 Task: Open Card Social Media Marketing Campaign Review in Board Project Planning to Workspace Digital Marketing Agencies and add a team member Softage.1@softage.net, a label Yellow, a checklist Slow Food Movement, an attachment from your onedrive, a color Yellow and finally, add a card description 'Develop and launch new customer feedback program for service improvements' and a comment 'Let us approach this task with a focus on continuous improvement, seeking to learn and grow from each step of the process.'. Add a start date 'Jan 01, 1900' with a due date 'Jan 08, 1900'
Action: Mouse moved to (220, 143)
Screenshot: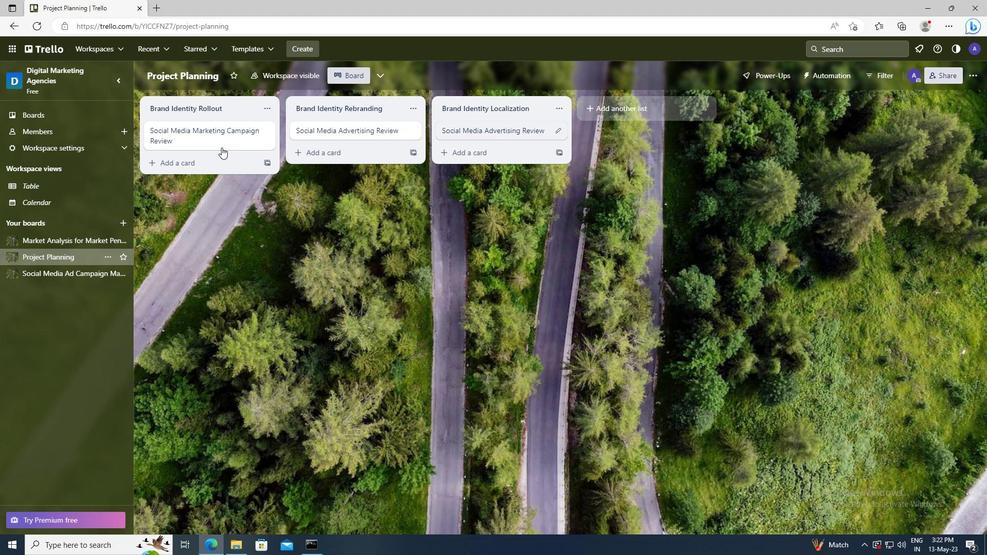 
Action: Mouse pressed left at (220, 143)
Screenshot: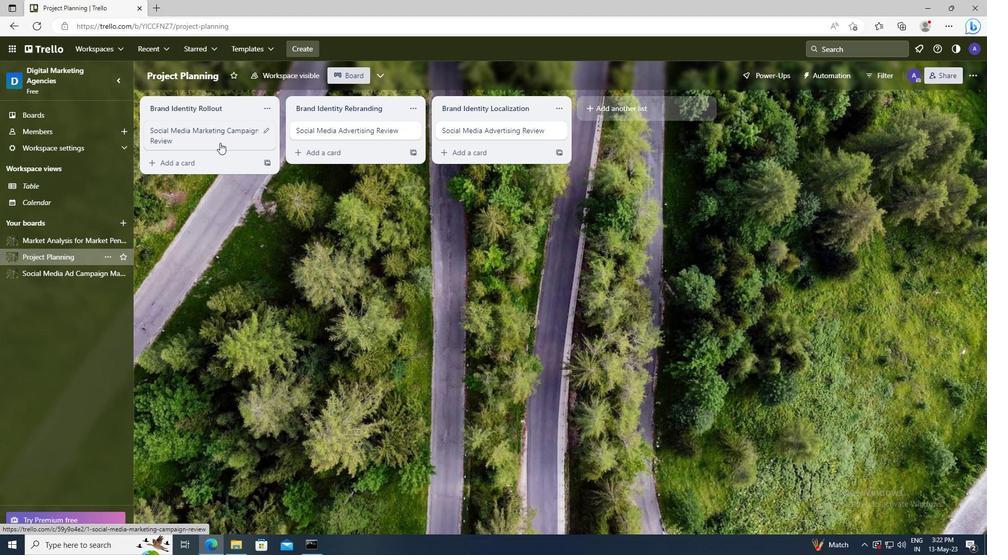 
Action: Mouse moved to (629, 131)
Screenshot: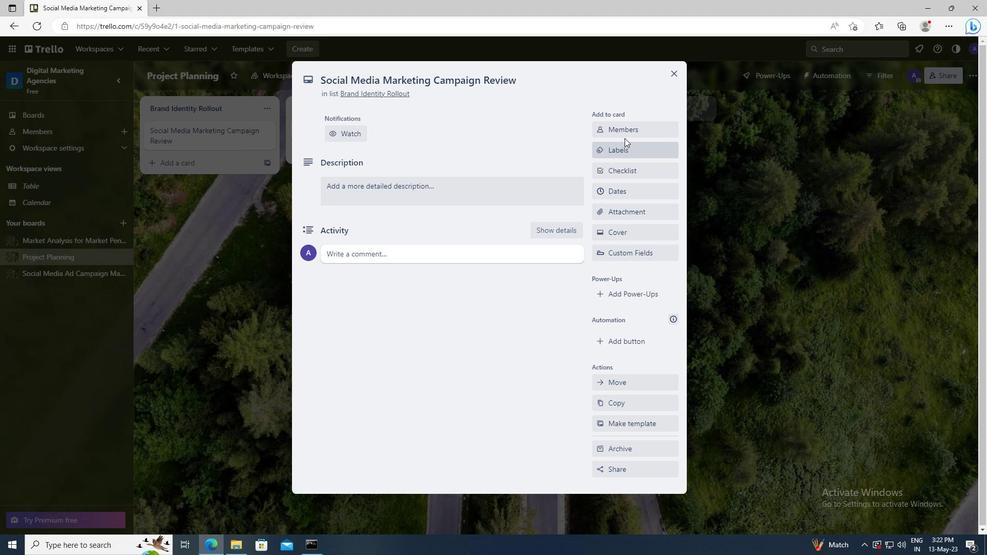
Action: Mouse pressed left at (629, 131)
Screenshot: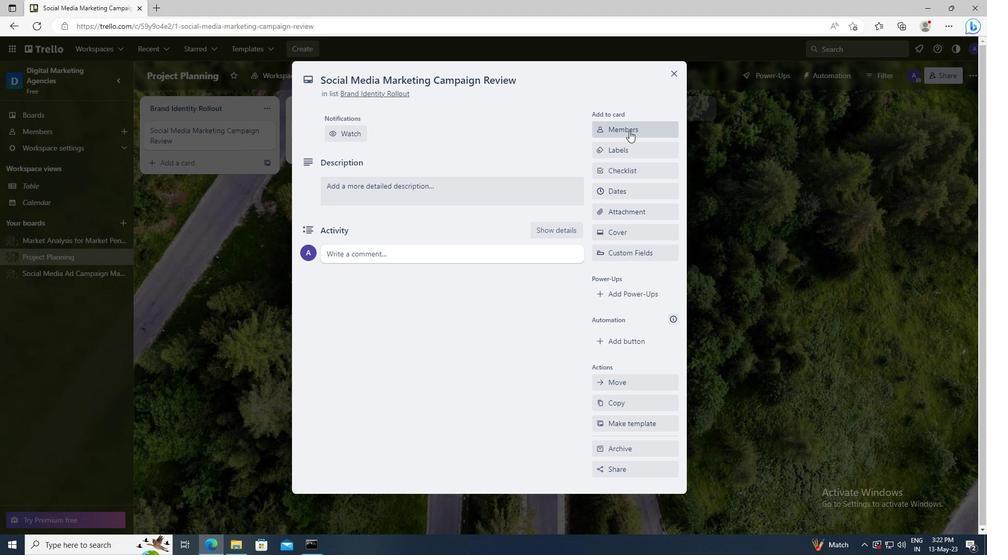 
Action: Mouse moved to (640, 177)
Screenshot: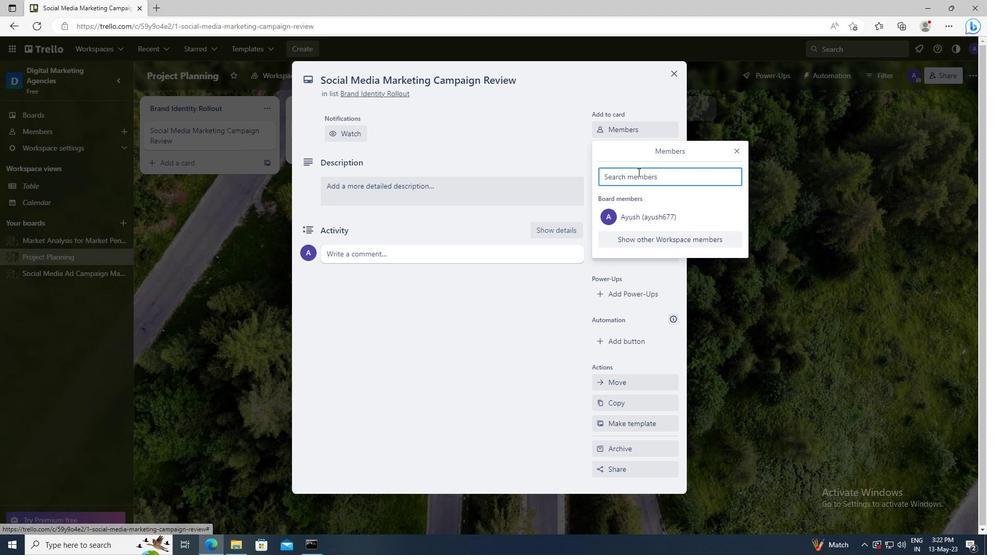 
Action: Mouse pressed left at (640, 177)
Screenshot: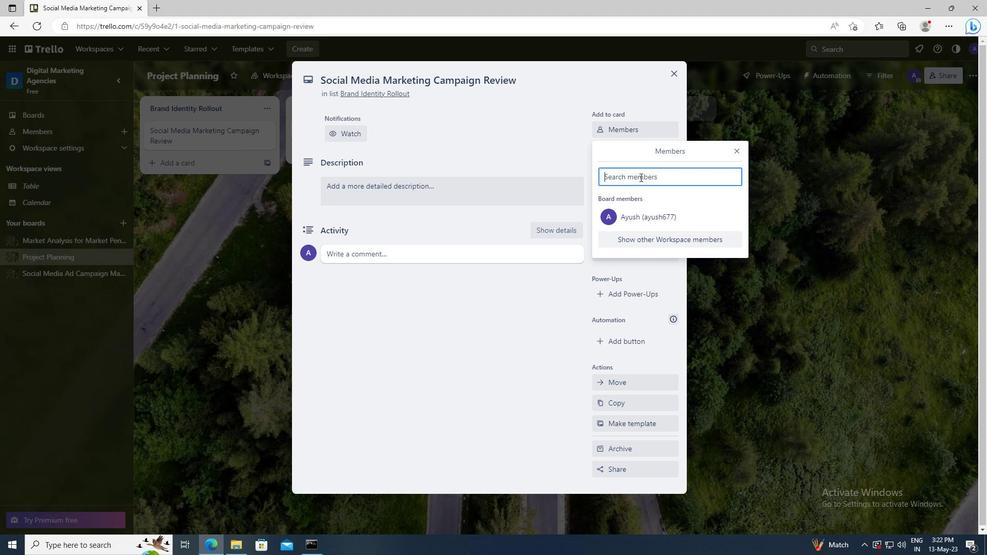 
Action: Key pressed <Key.shift>SOFTAGE.1
Screenshot: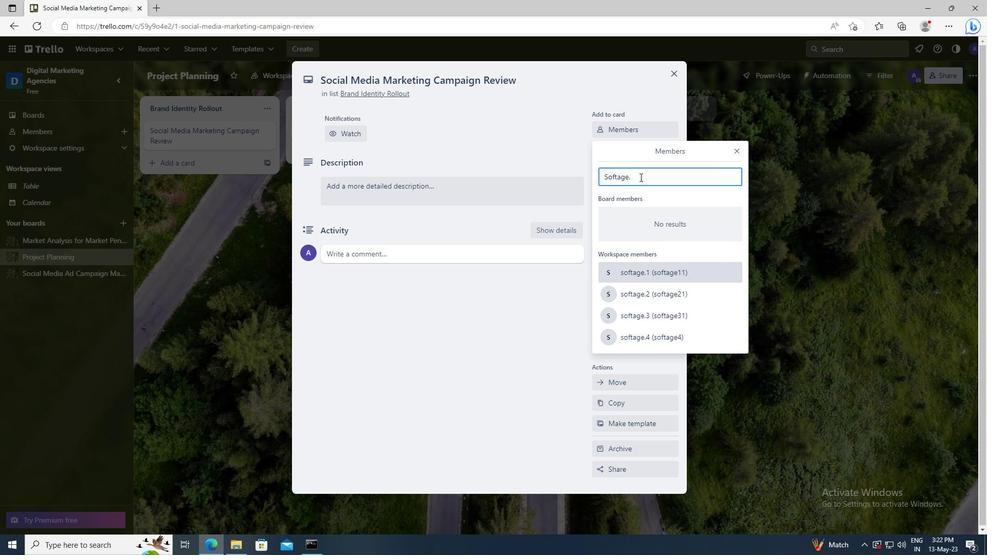 
Action: Mouse moved to (643, 272)
Screenshot: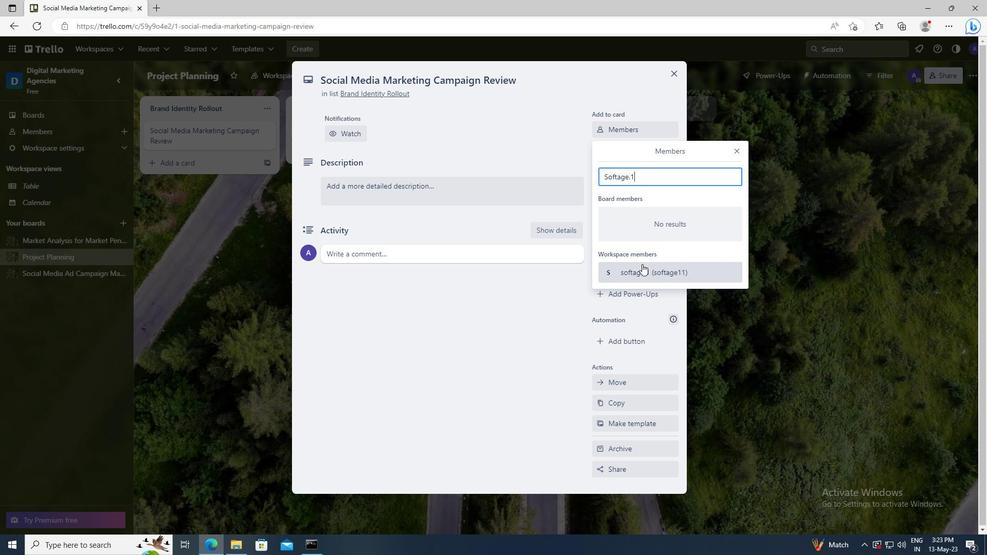 
Action: Mouse pressed left at (643, 272)
Screenshot: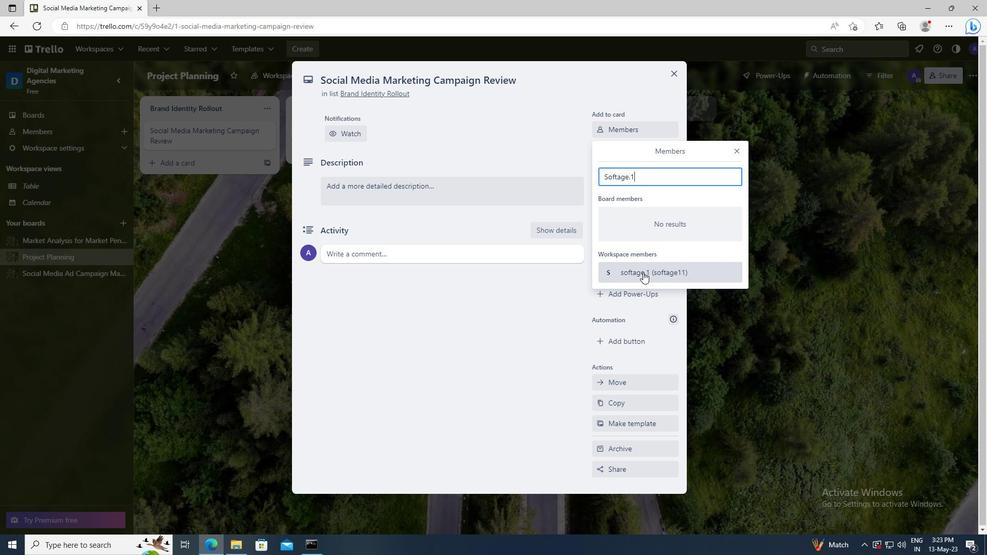 
Action: Mouse moved to (737, 152)
Screenshot: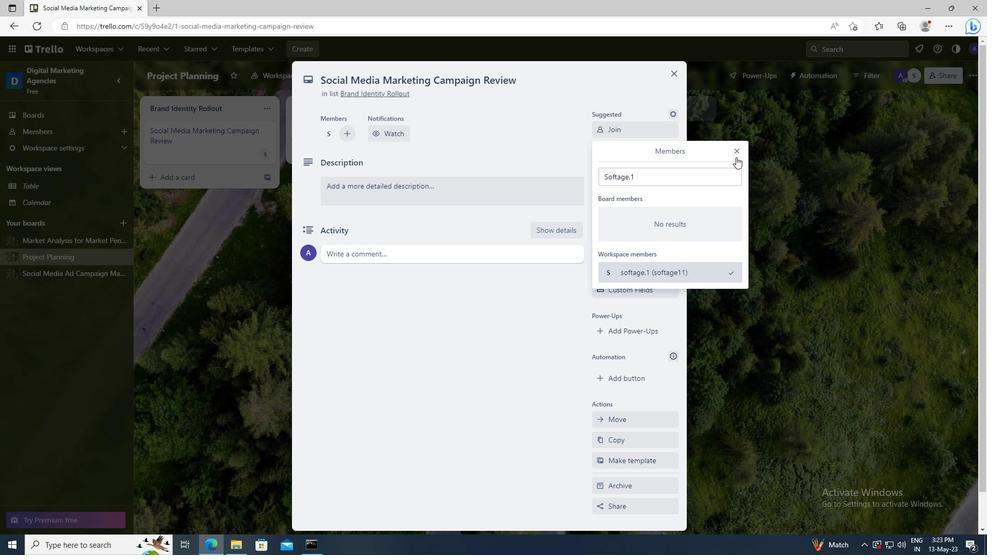 
Action: Mouse pressed left at (737, 152)
Screenshot: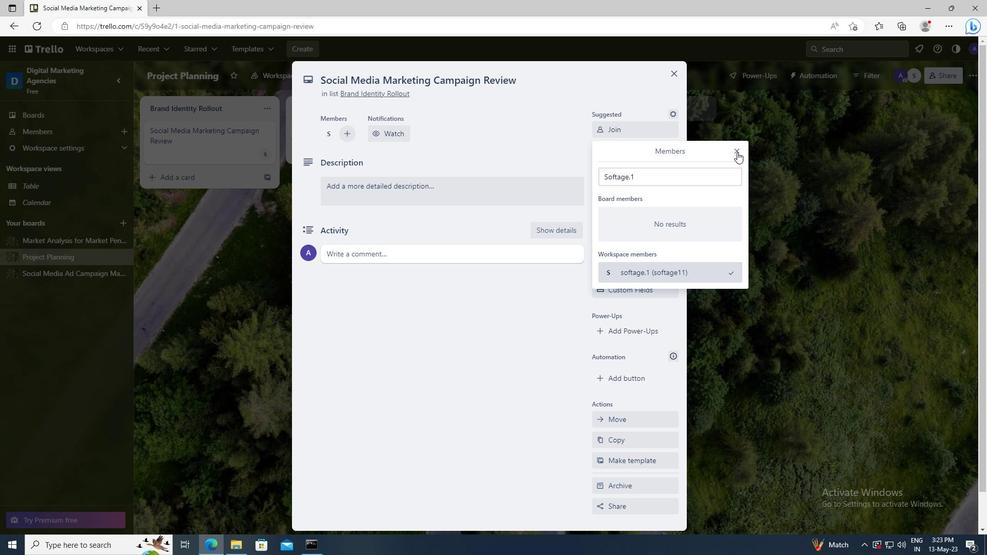 
Action: Mouse moved to (637, 187)
Screenshot: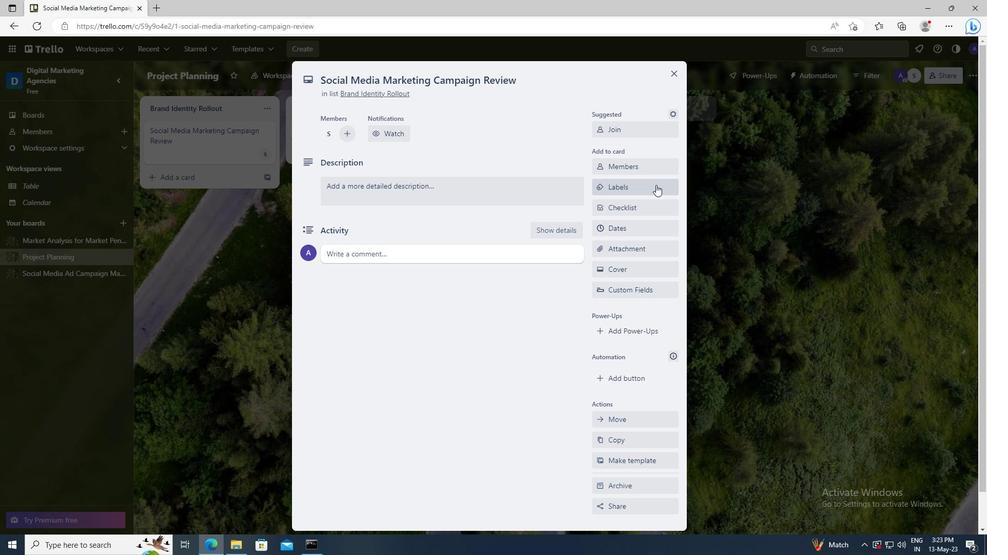 
Action: Mouse pressed left at (637, 187)
Screenshot: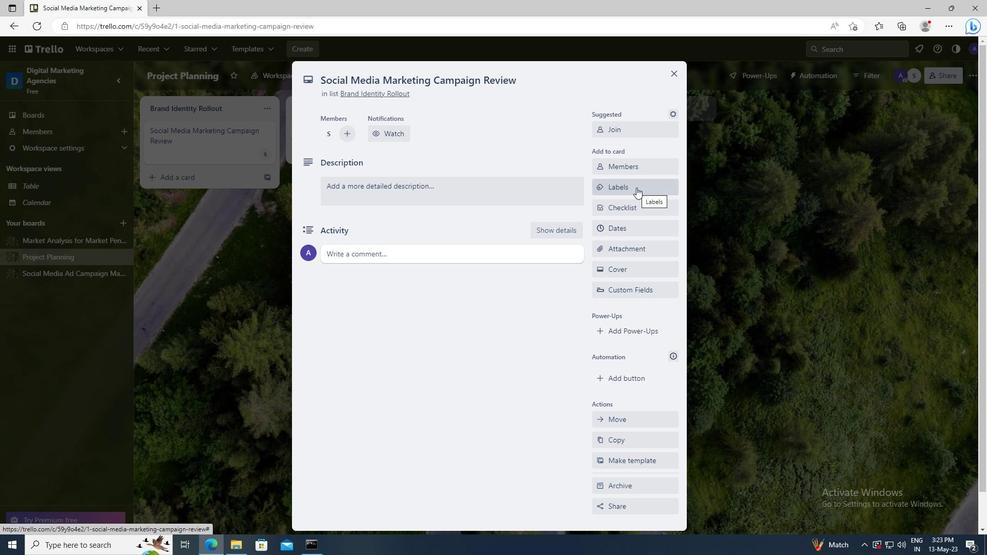 
Action: Mouse moved to (681, 388)
Screenshot: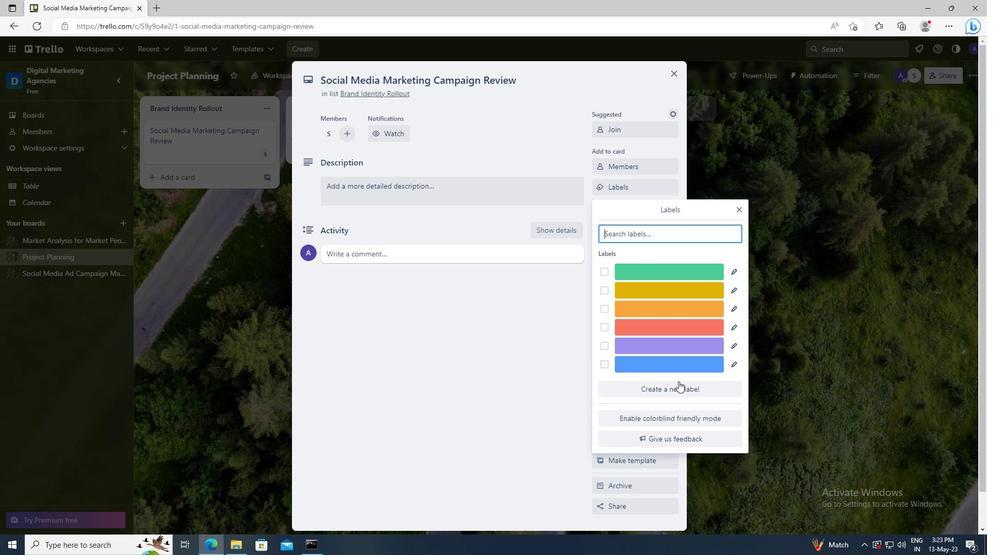 
Action: Mouse pressed left at (681, 388)
Screenshot: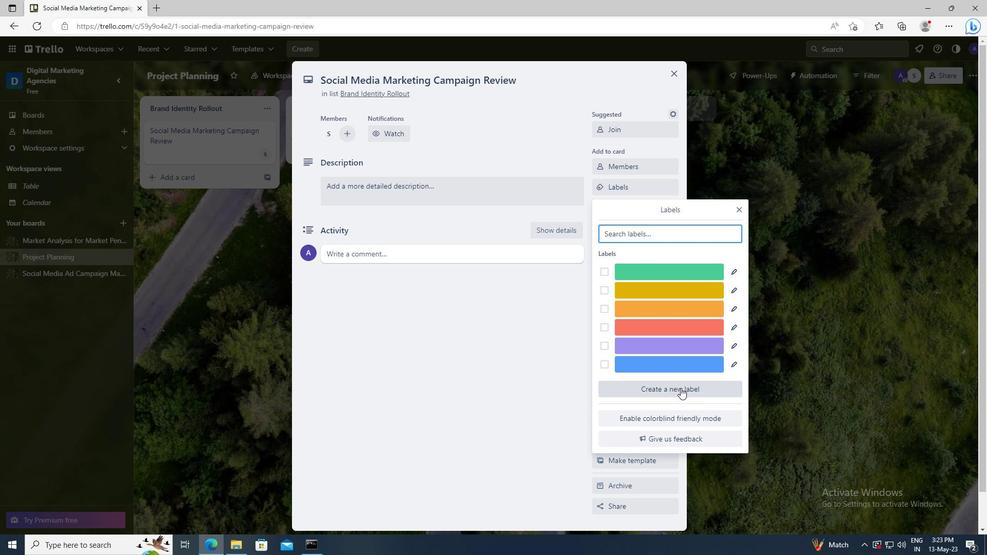 
Action: Mouse moved to (642, 359)
Screenshot: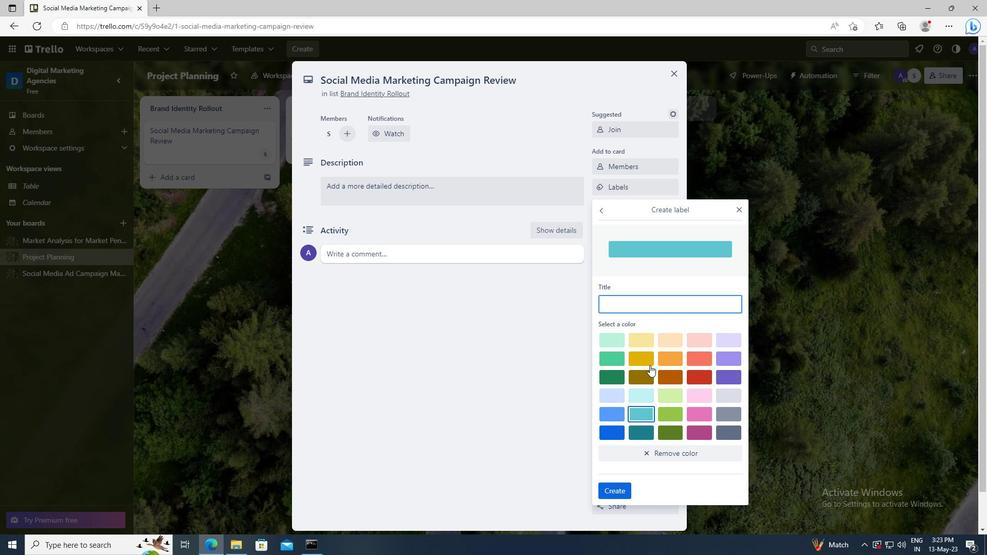 
Action: Mouse pressed left at (642, 359)
Screenshot: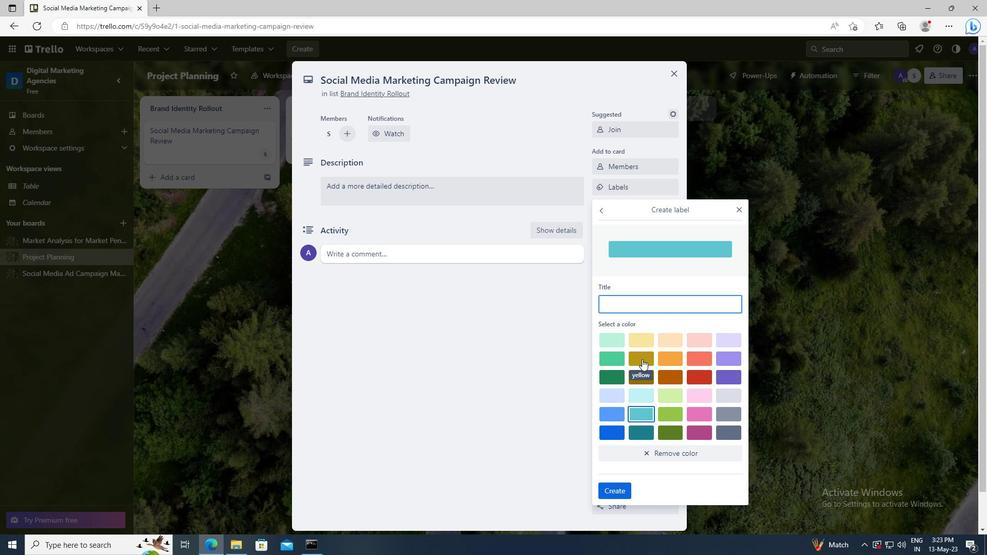 
Action: Mouse moved to (620, 490)
Screenshot: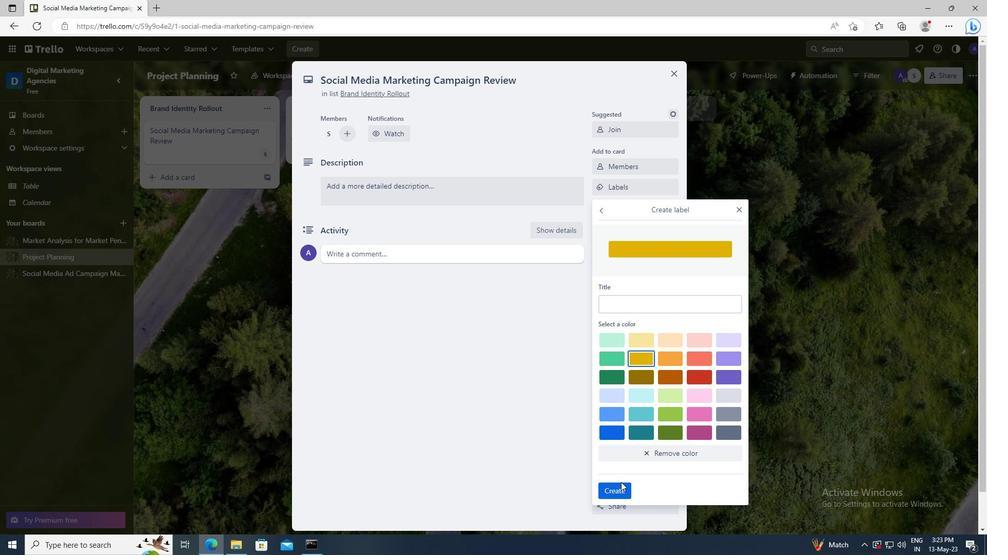 
Action: Mouse pressed left at (620, 490)
Screenshot: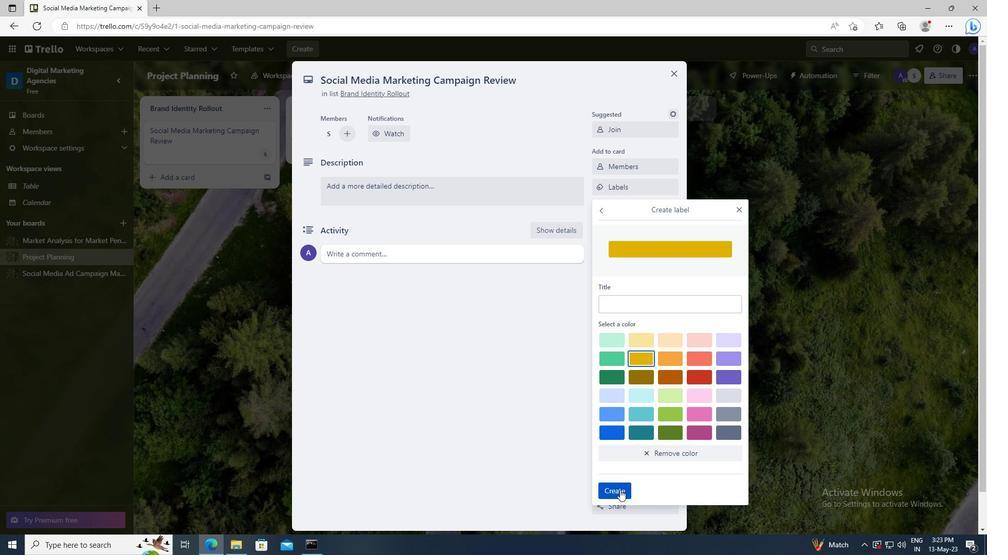 
Action: Mouse moved to (739, 208)
Screenshot: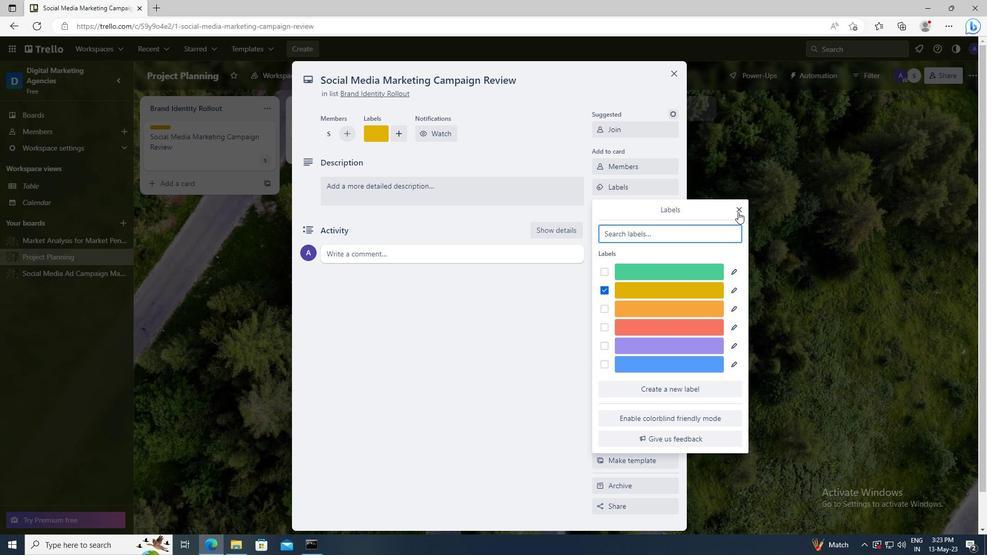 
Action: Mouse pressed left at (739, 208)
Screenshot: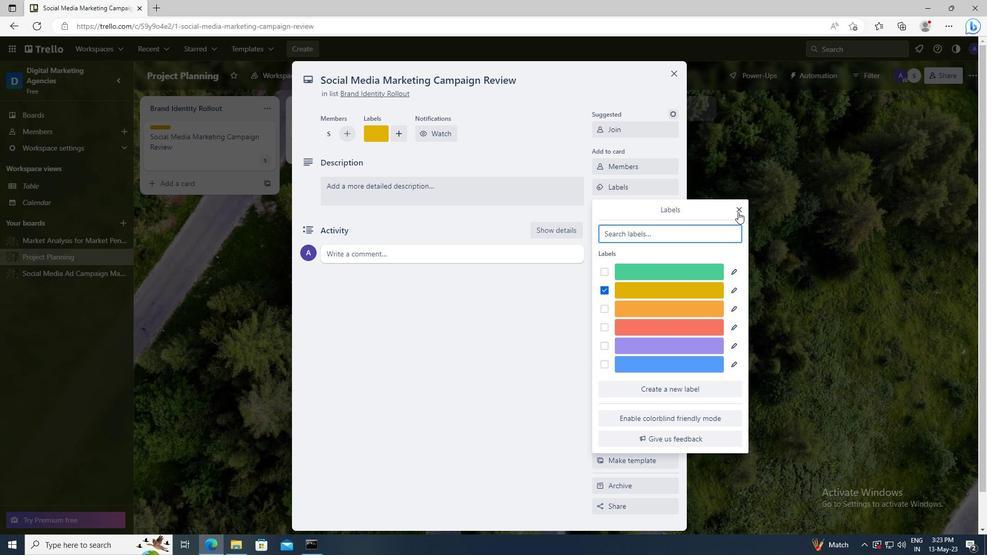 
Action: Mouse moved to (642, 208)
Screenshot: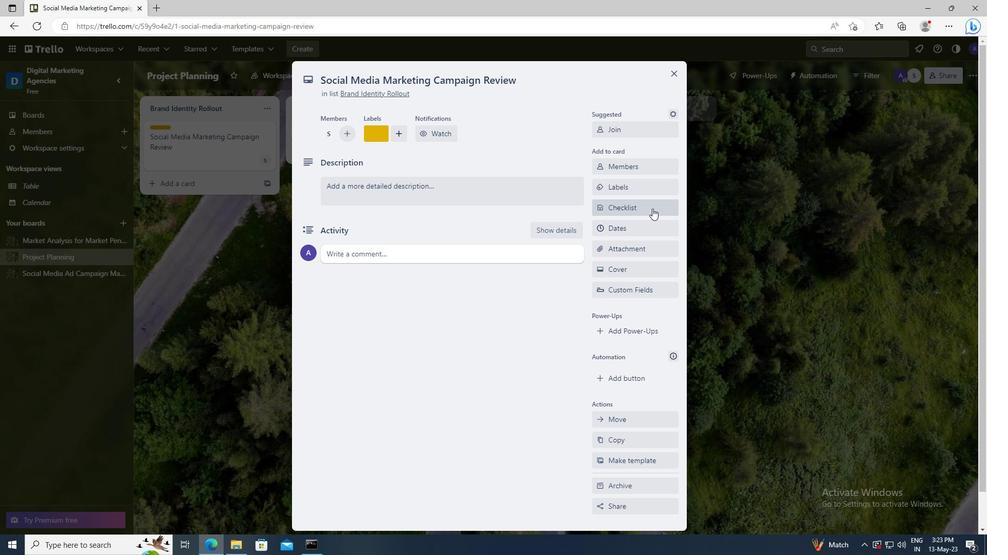 
Action: Mouse pressed left at (642, 208)
Screenshot: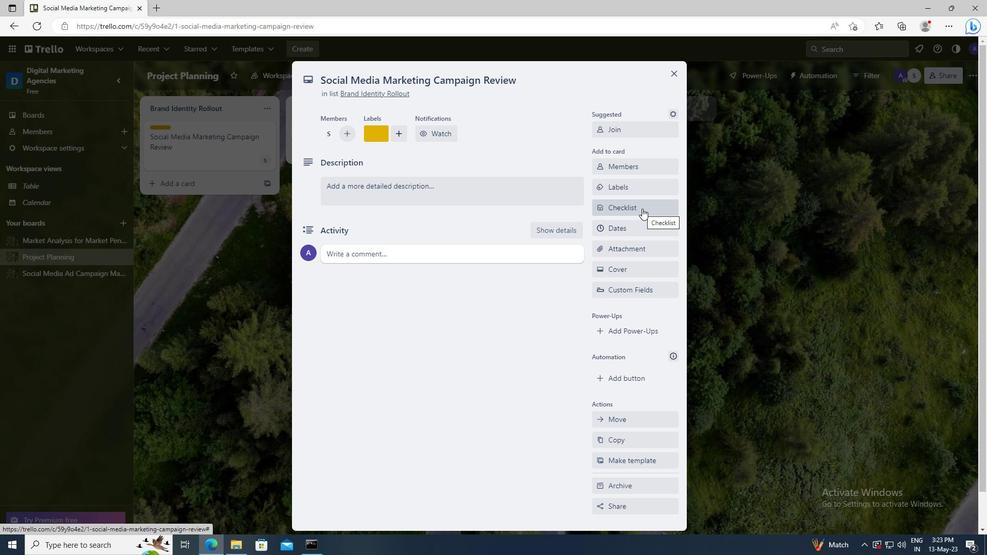 
Action: Key pressed <Key.shift>SLOW<Key.space><Key.shift>FOOD<Key.space><Key.shift>MOVEMENT
Screenshot: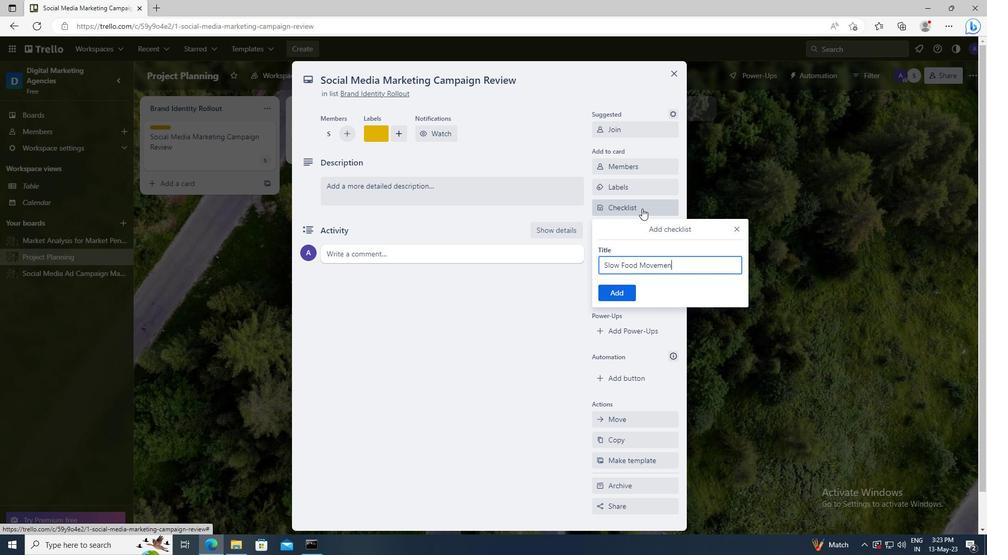 
Action: Mouse moved to (626, 289)
Screenshot: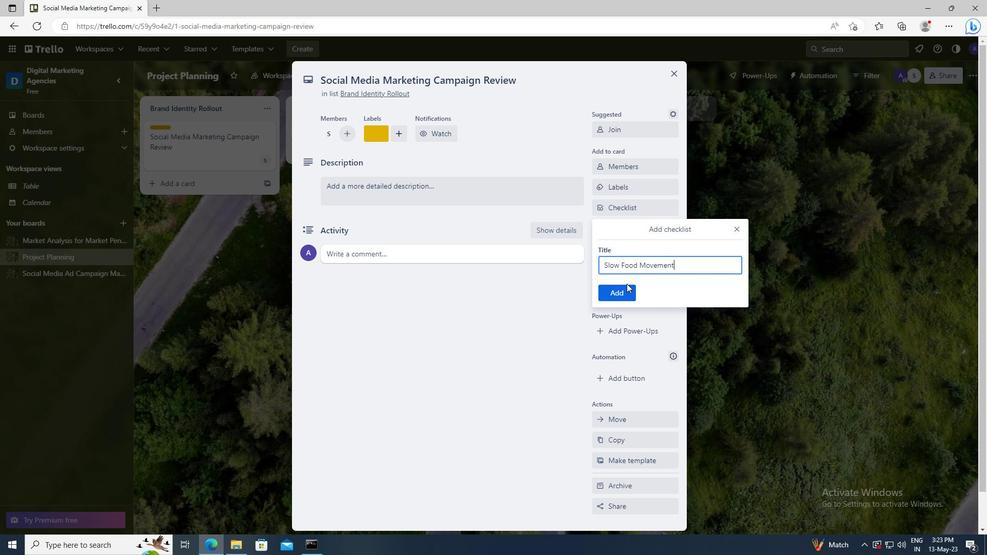 
Action: Mouse pressed left at (626, 289)
Screenshot: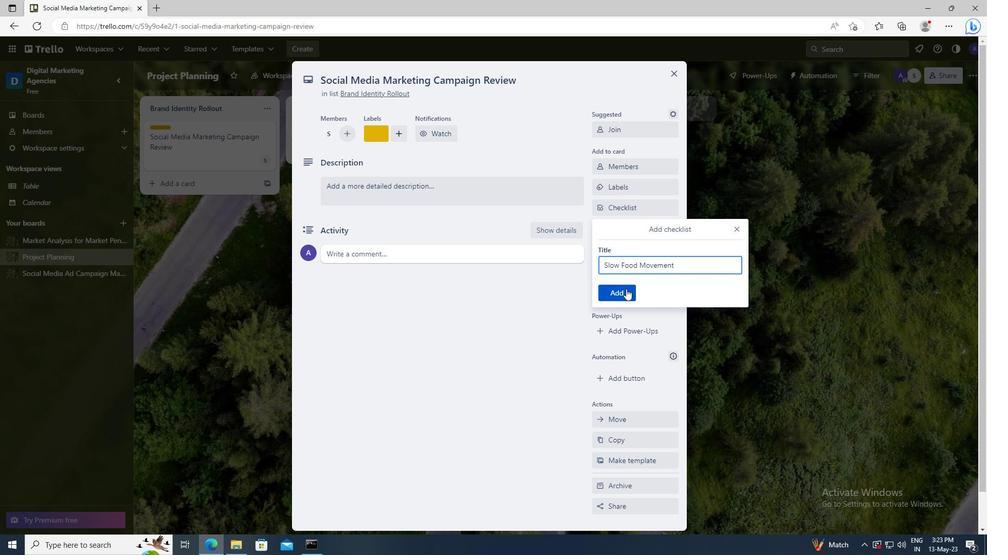 
Action: Mouse moved to (623, 245)
Screenshot: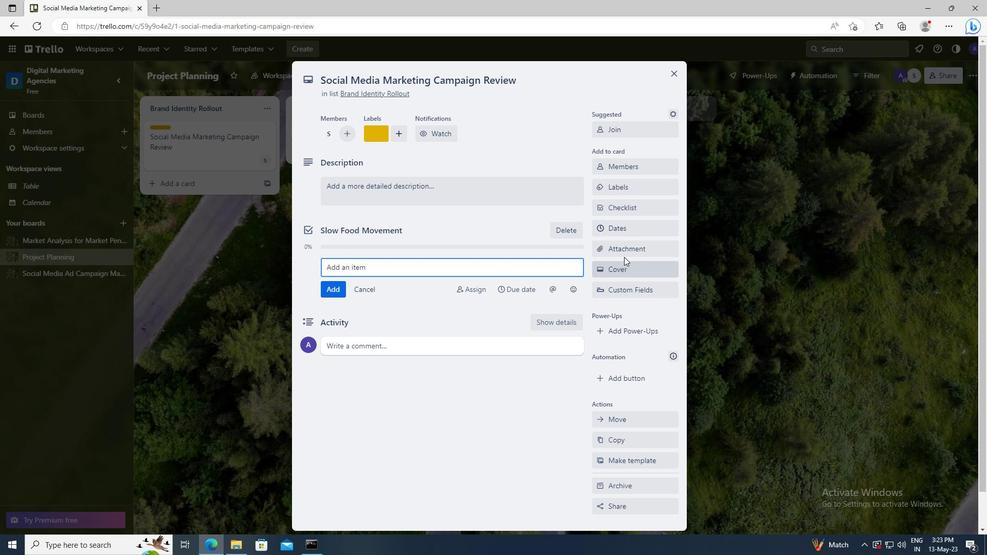 
Action: Mouse pressed left at (623, 245)
Screenshot: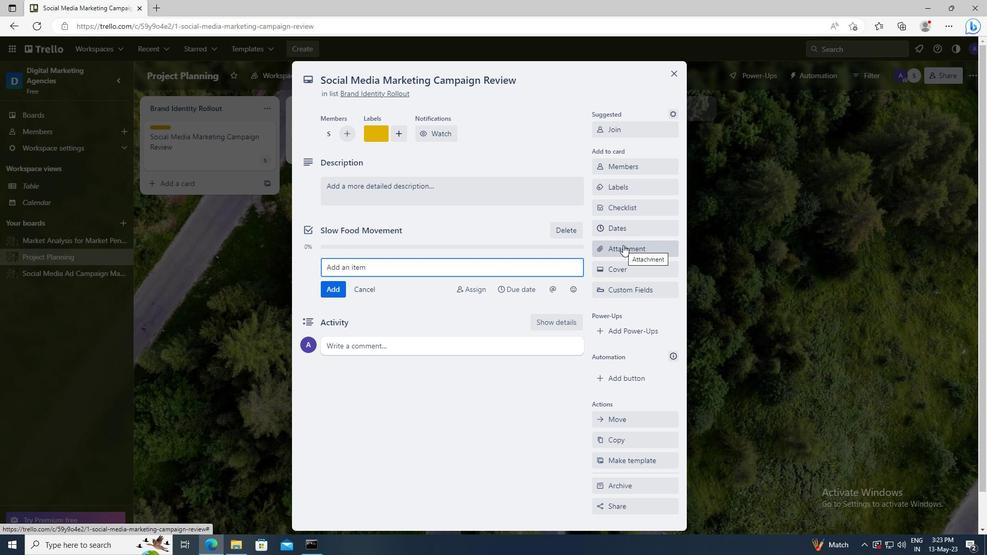 
Action: Mouse moved to (620, 373)
Screenshot: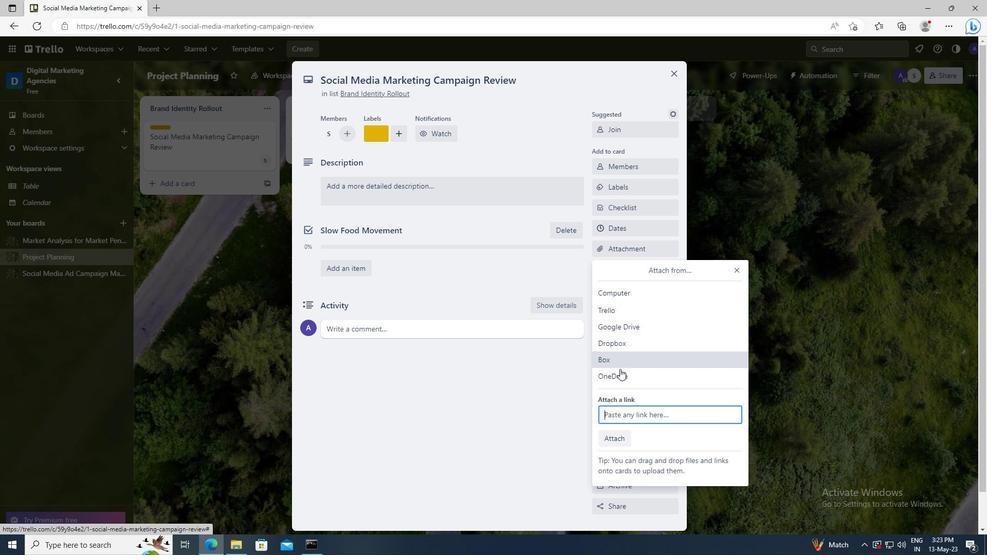 
Action: Mouse pressed left at (620, 373)
Screenshot: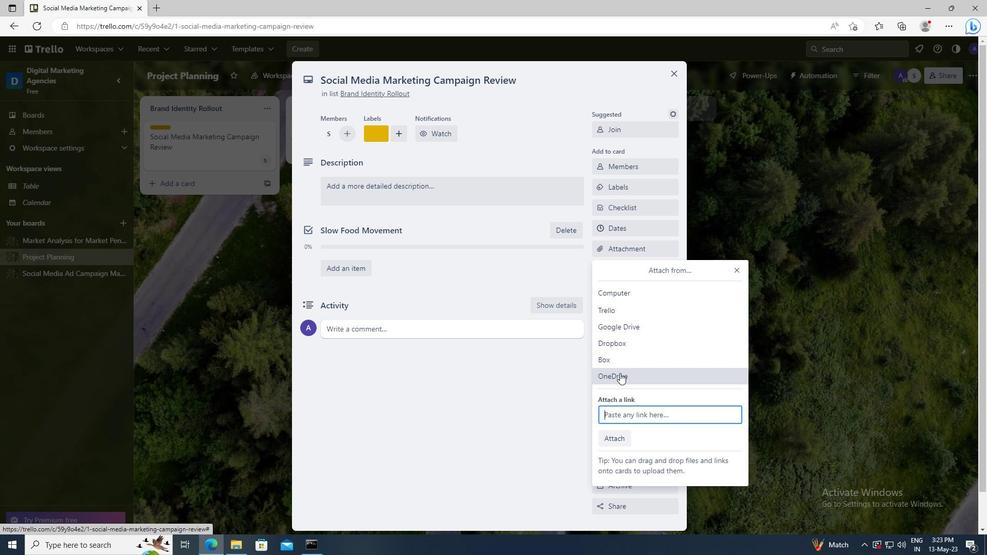 
Action: Mouse moved to (378, 205)
Screenshot: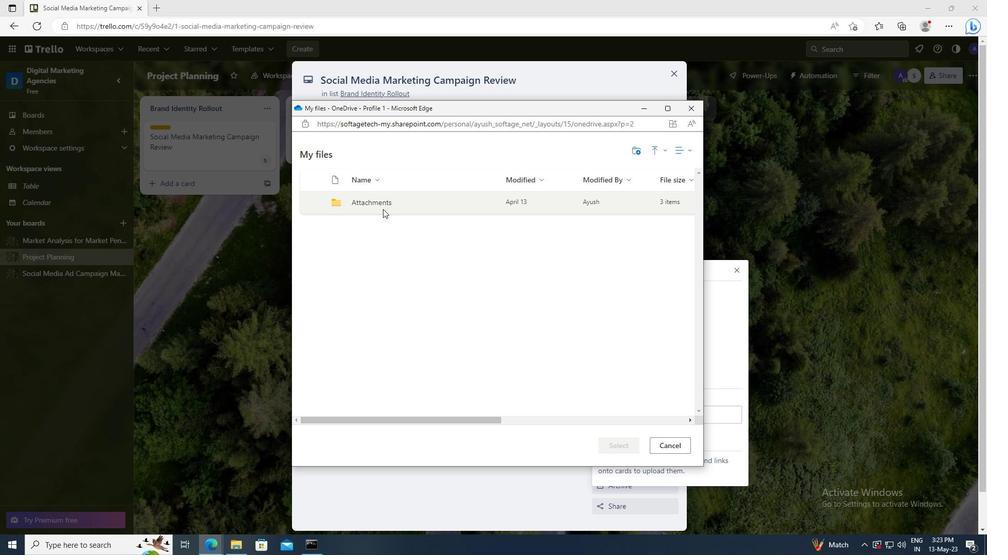 
Action: Mouse pressed left at (378, 205)
Screenshot: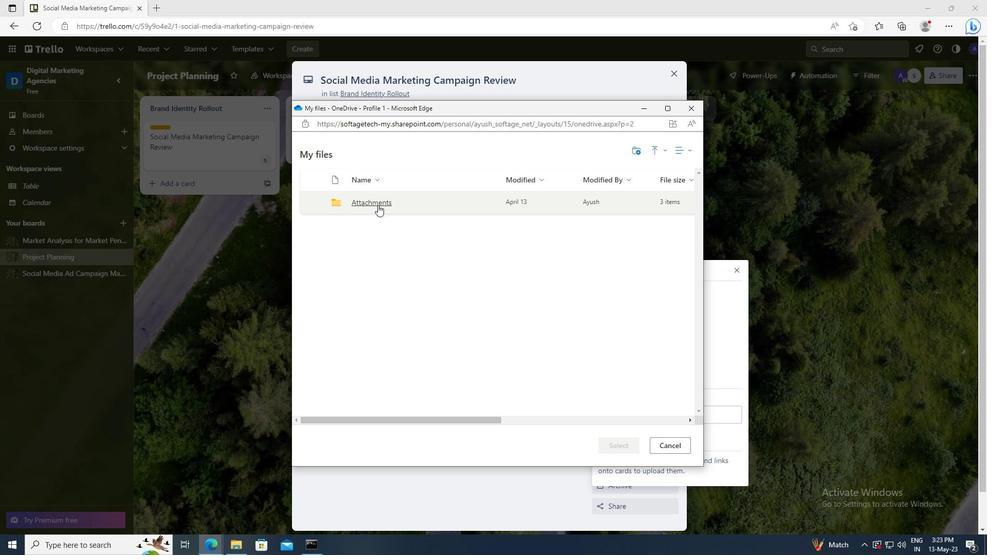 
Action: Mouse moved to (309, 204)
Screenshot: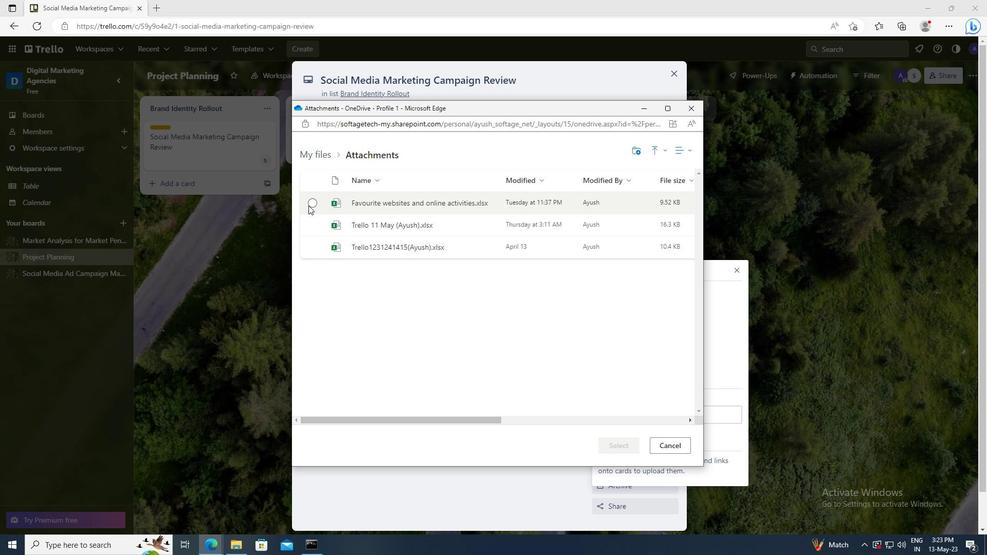 
Action: Mouse pressed left at (309, 204)
Screenshot: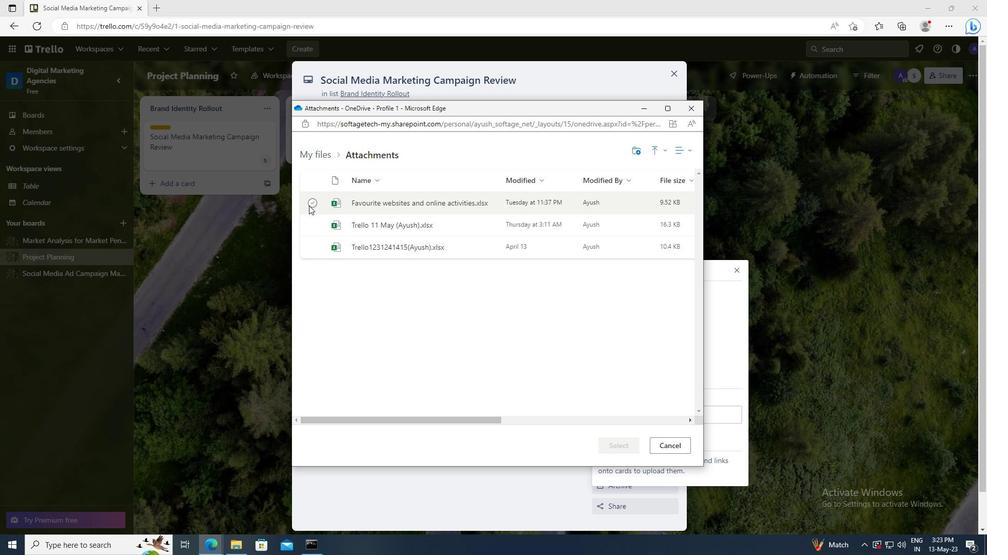 
Action: Mouse moved to (614, 451)
Screenshot: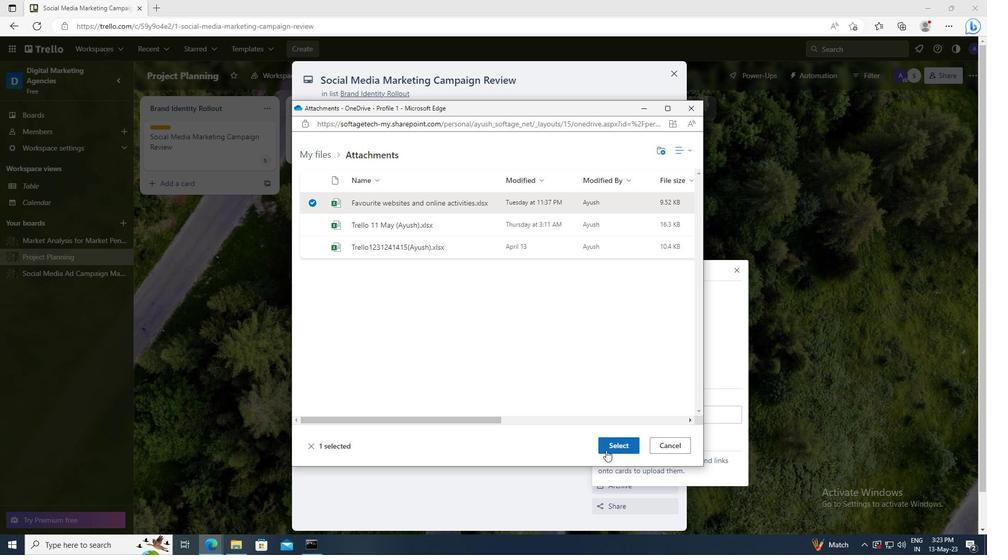 
Action: Mouse pressed left at (614, 451)
Screenshot: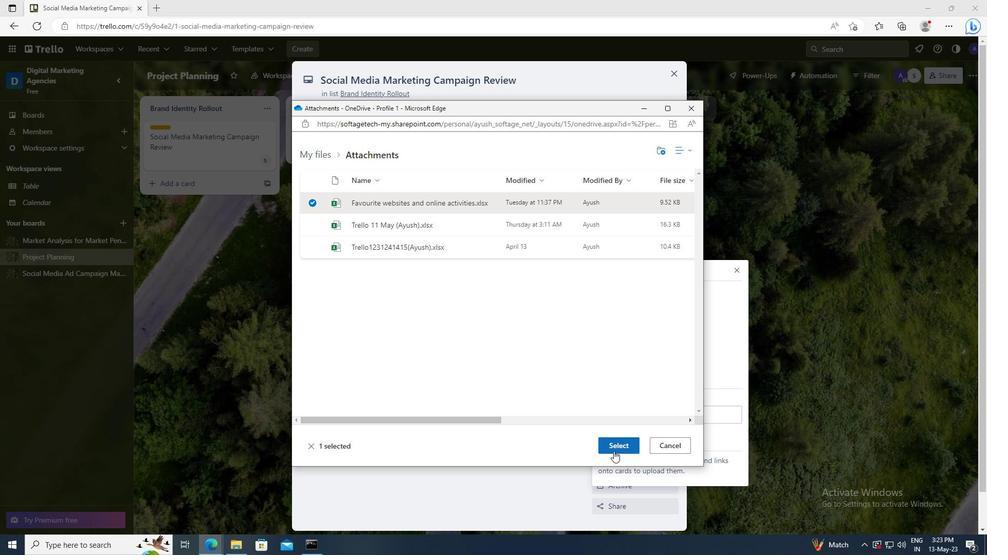 
Action: Mouse moved to (629, 268)
Screenshot: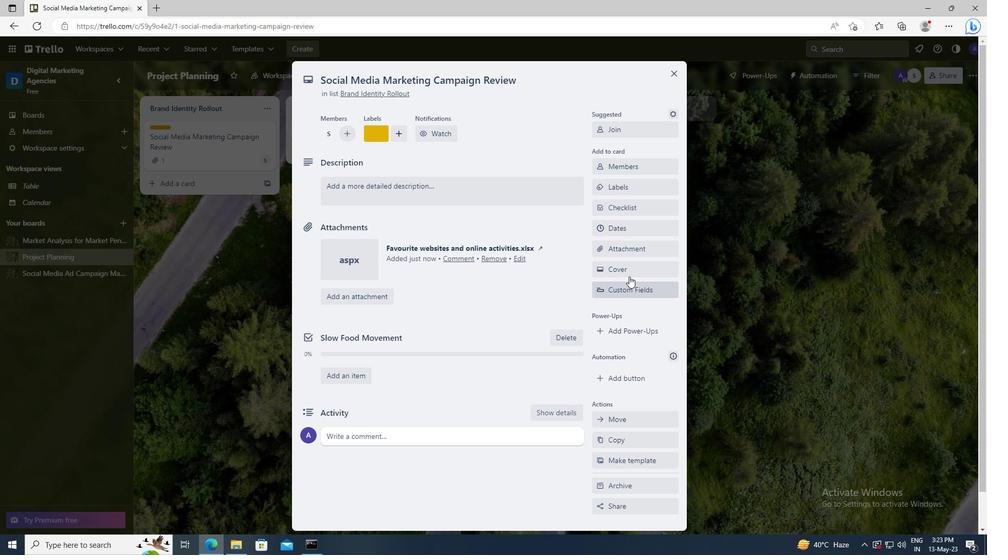 
Action: Mouse pressed left at (629, 268)
Screenshot: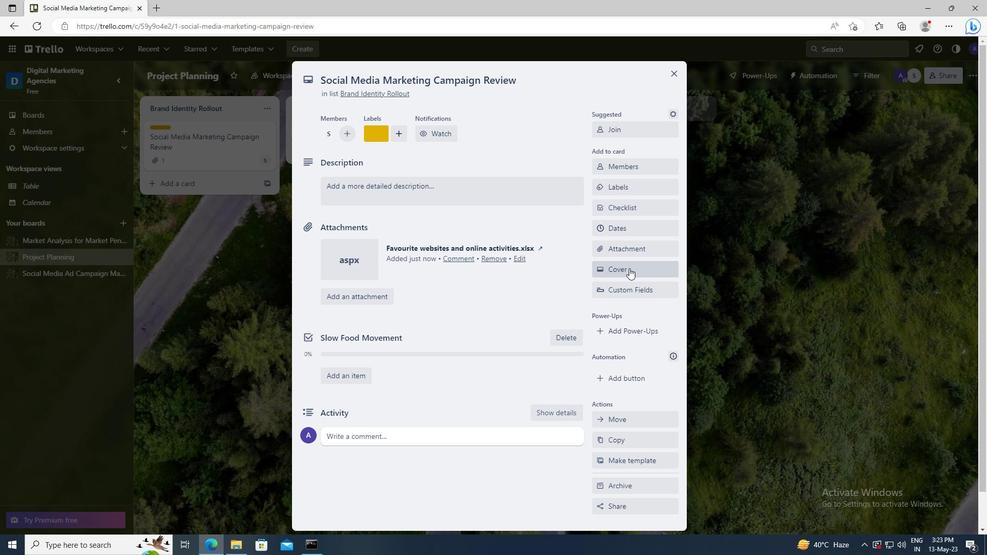 
Action: Mouse moved to (640, 328)
Screenshot: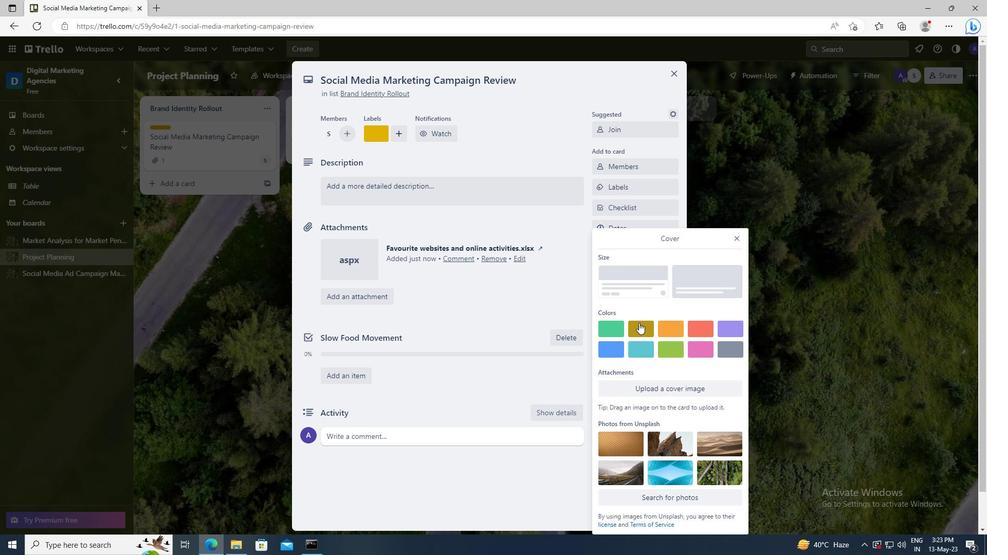 
Action: Mouse pressed left at (640, 328)
Screenshot: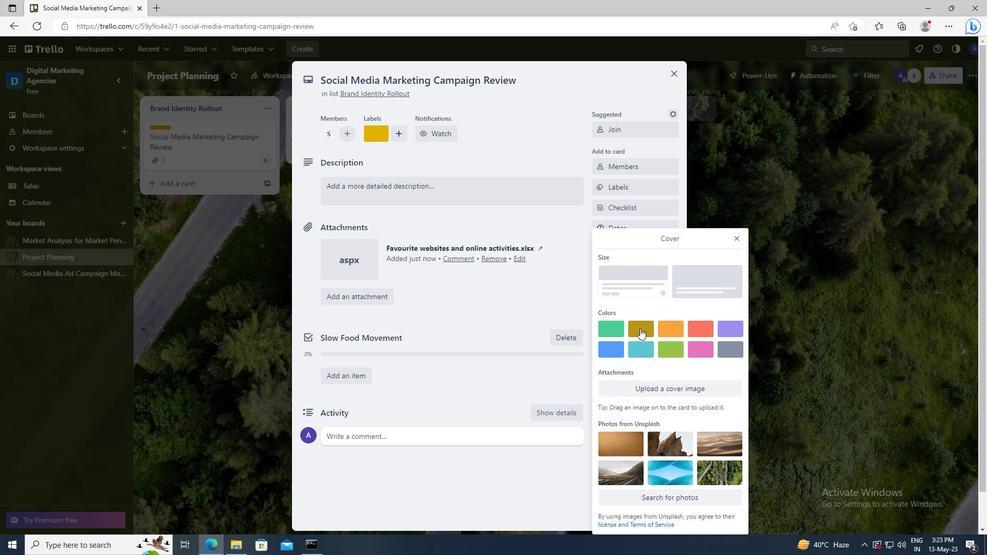 
Action: Mouse moved to (737, 221)
Screenshot: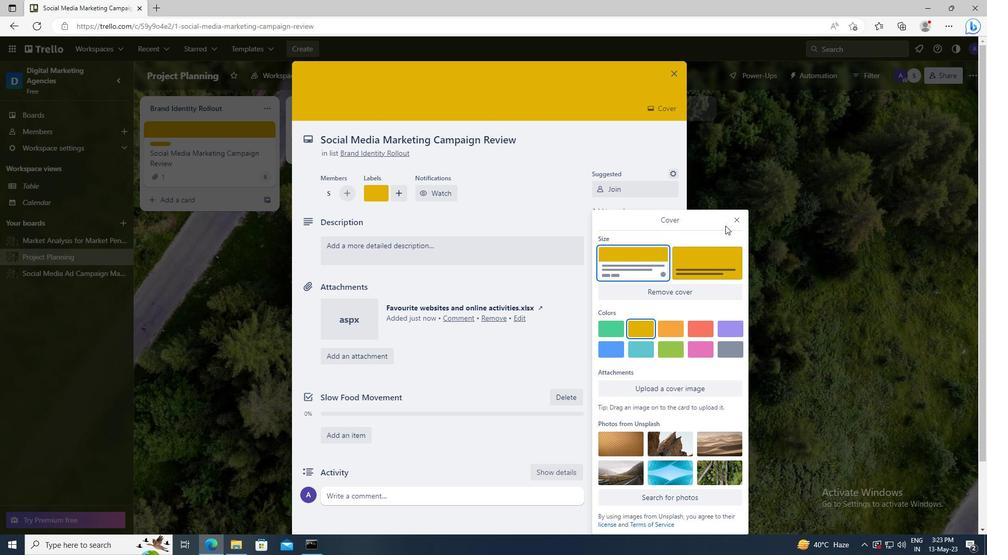 
Action: Mouse pressed left at (737, 221)
Screenshot: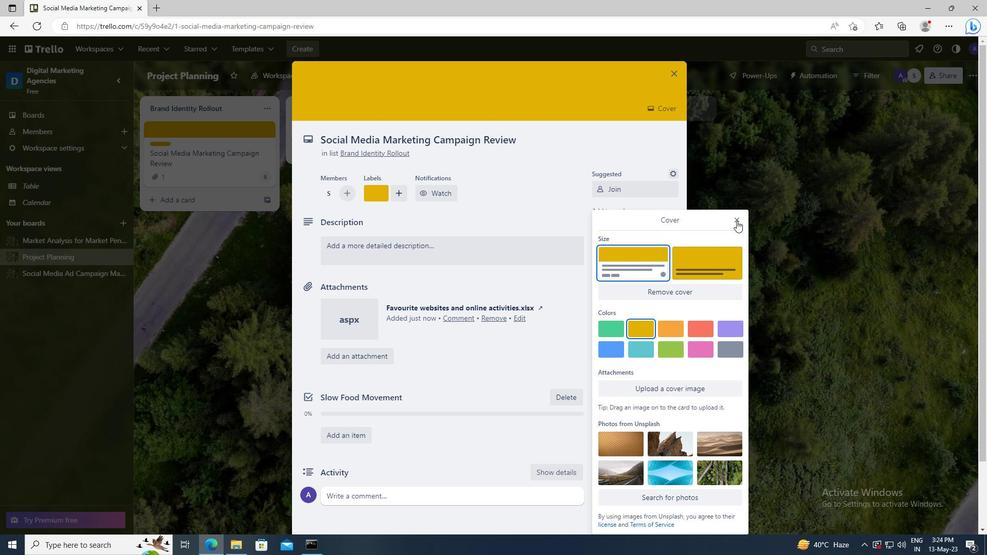 
Action: Mouse moved to (439, 248)
Screenshot: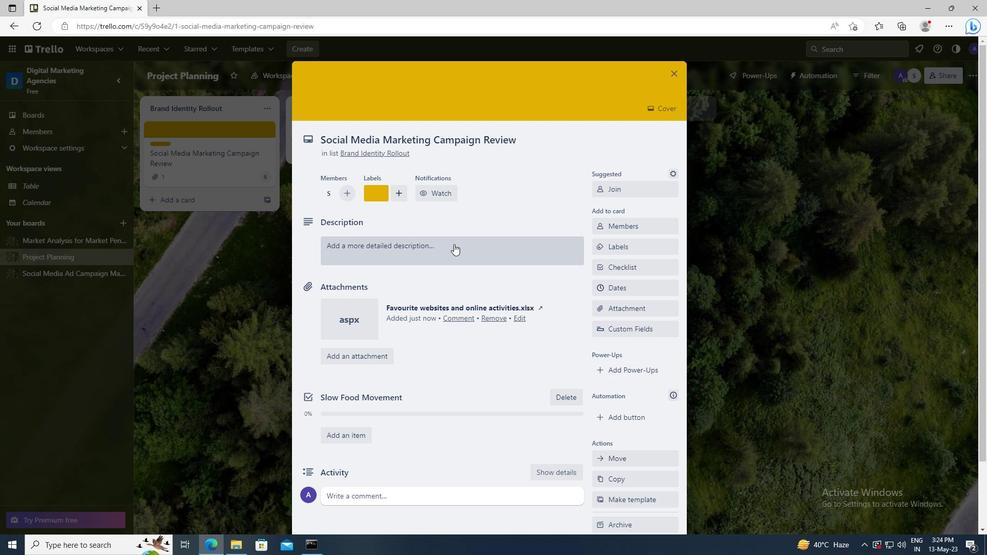 
Action: Mouse pressed left at (439, 248)
Screenshot: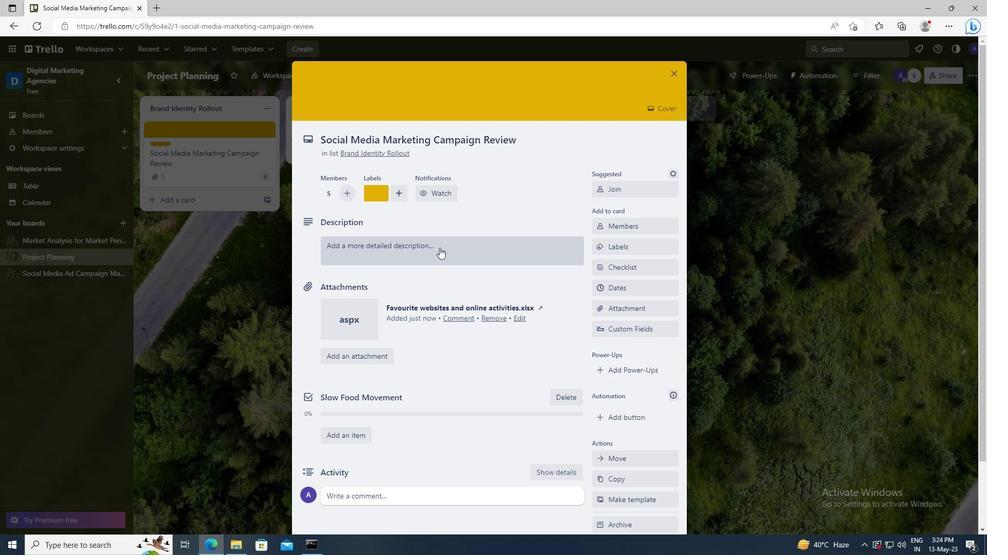 
Action: Key pressed <Key.shift>DEVELOP<Key.space>AND<Key.space>LAUNCH<Key.space>NEW<Key.space>CUSTOMER<Key.space>FEEDBACK<Key.space>PROGRAM<Key.space>FOR<Key.space>SERVICE<Key.space>IMPROVEMENTS
Screenshot: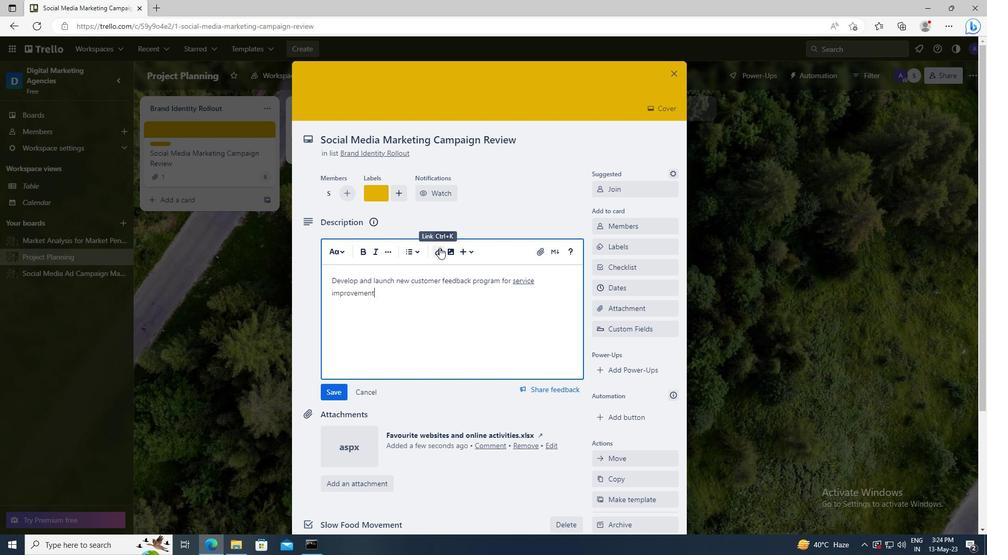 
Action: Mouse scrolled (439, 247) with delta (0, 0)
Screenshot: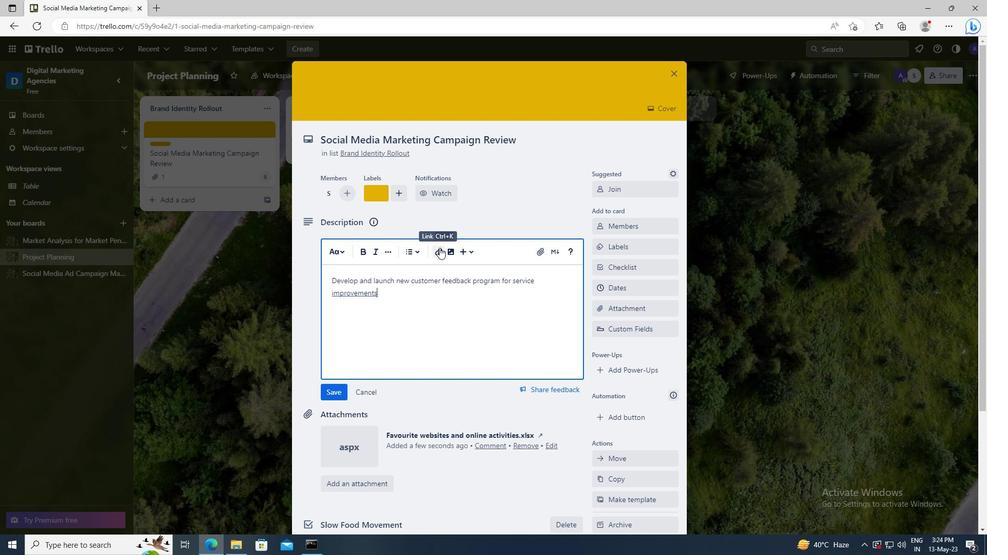 
Action: Mouse moved to (341, 317)
Screenshot: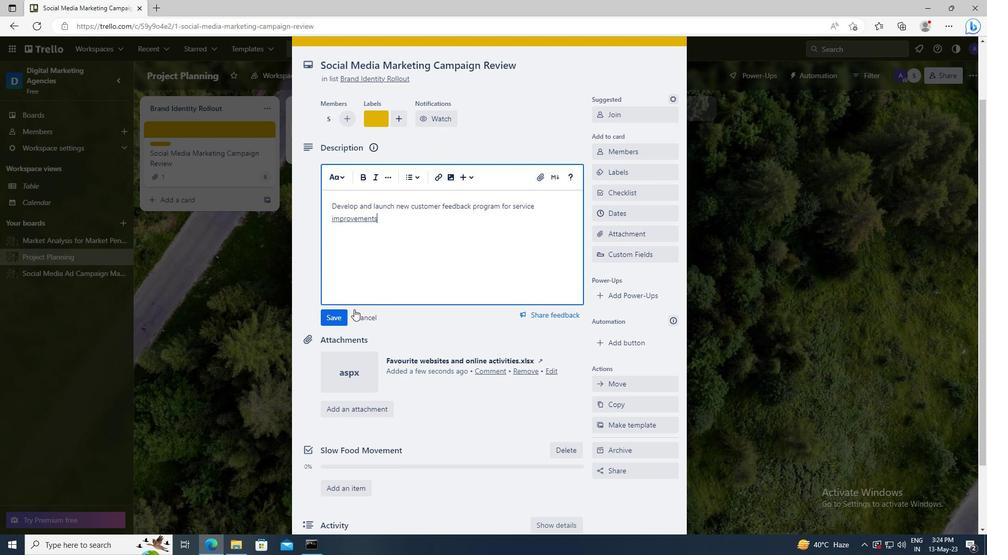 
Action: Mouse pressed left at (341, 317)
Screenshot: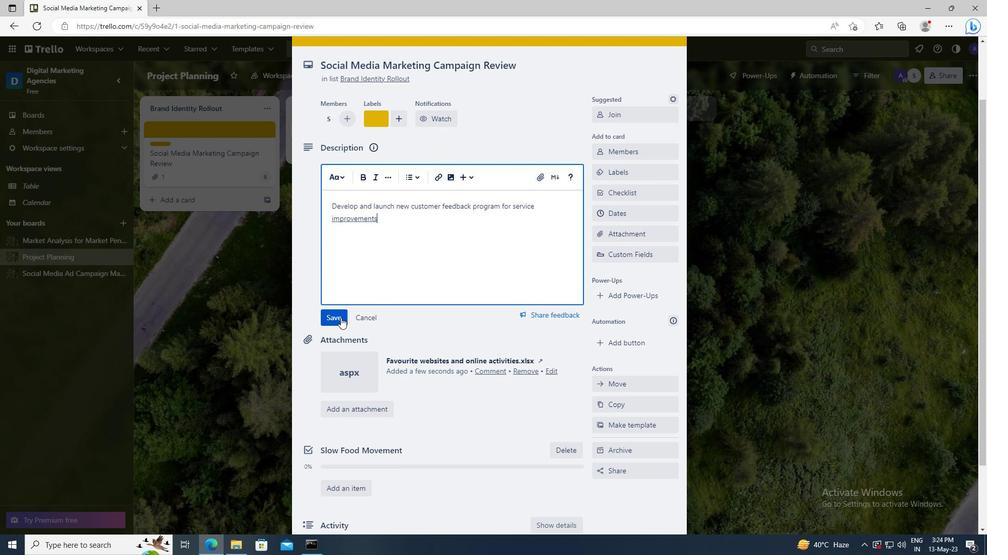 
Action: Mouse moved to (341, 403)
Screenshot: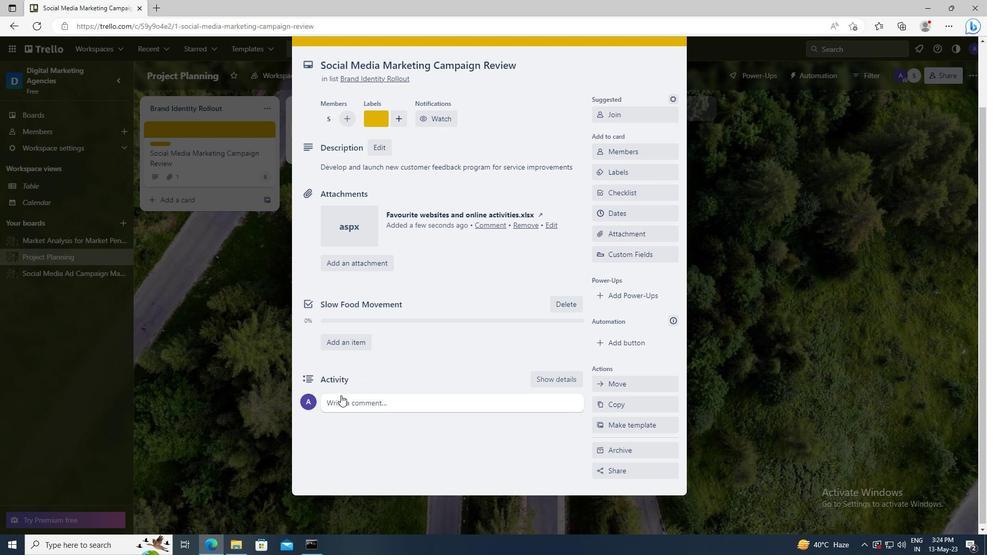 
Action: Mouse pressed left at (341, 403)
Screenshot: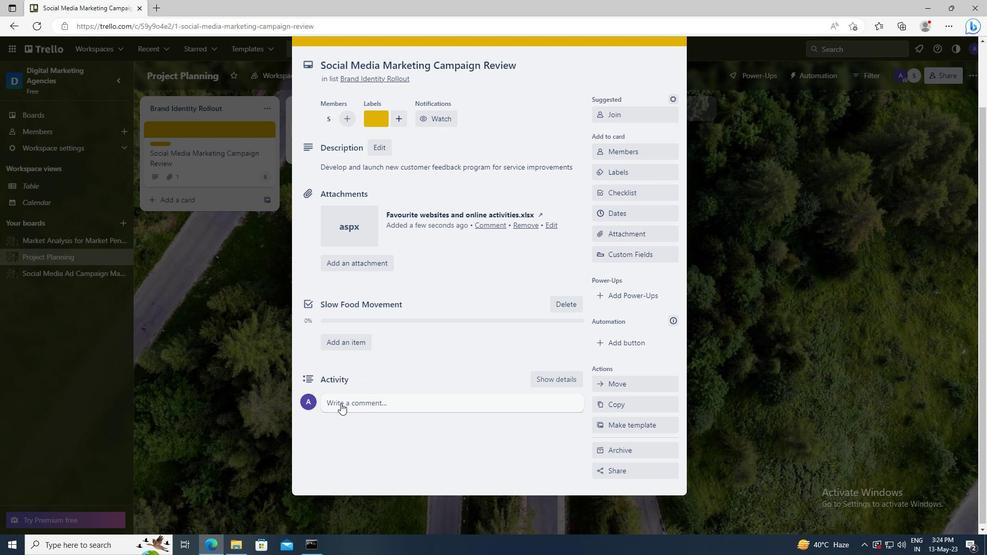 
Action: Key pressed <Key.shift>LET<Key.space>US<Key.space>APPROACH<Key.space>THIS<Key.space>TASK<Key.space>WITH<Key.space>A<Key.space>FOCUS<Key.space>ON<Key.space>CONTINUOUS<Key.space>IMPROVEMENT,<Key.space>SEEKING<Key.space>TO<Key.space>LEARN<Key.space>AND<Key.space>GROW<Key.space>FROM<Key.space>EACH<Key.space>STEP<Key.space>OF<Key.space>THE<Key.space>PROCESS.
Screenshot: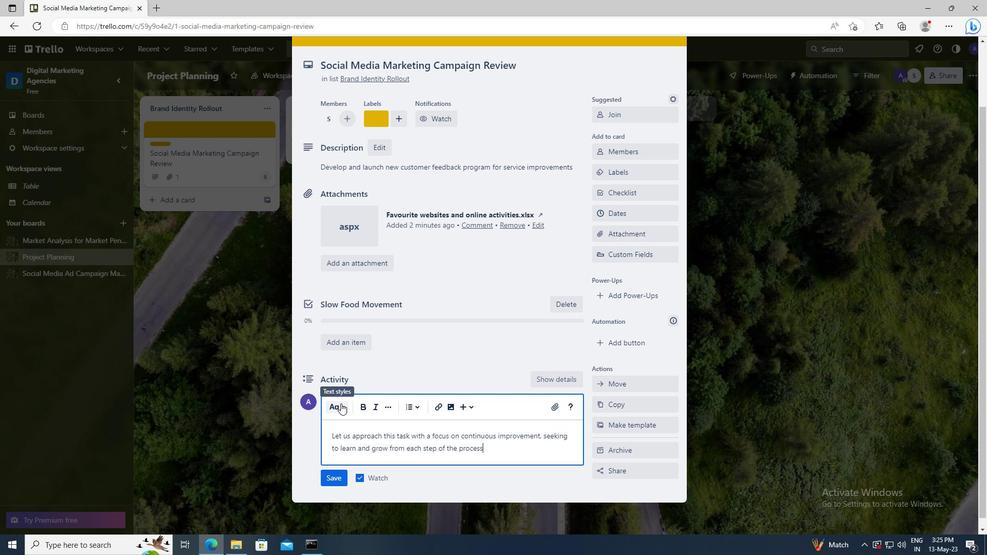 
Action: Mouse moved to (340, 473)
Screenshot: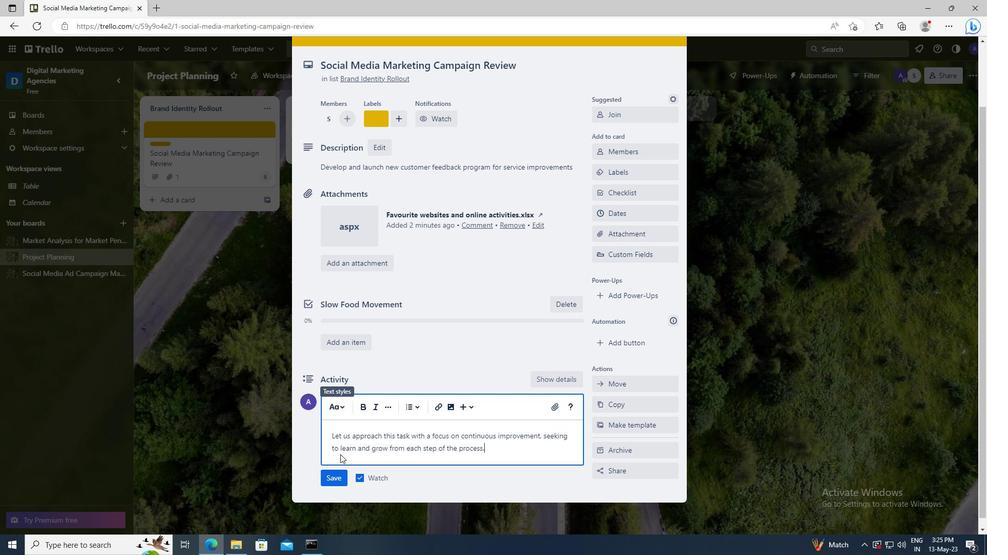 
Action: Mouse pressed left at (340, 473)
Screenshot: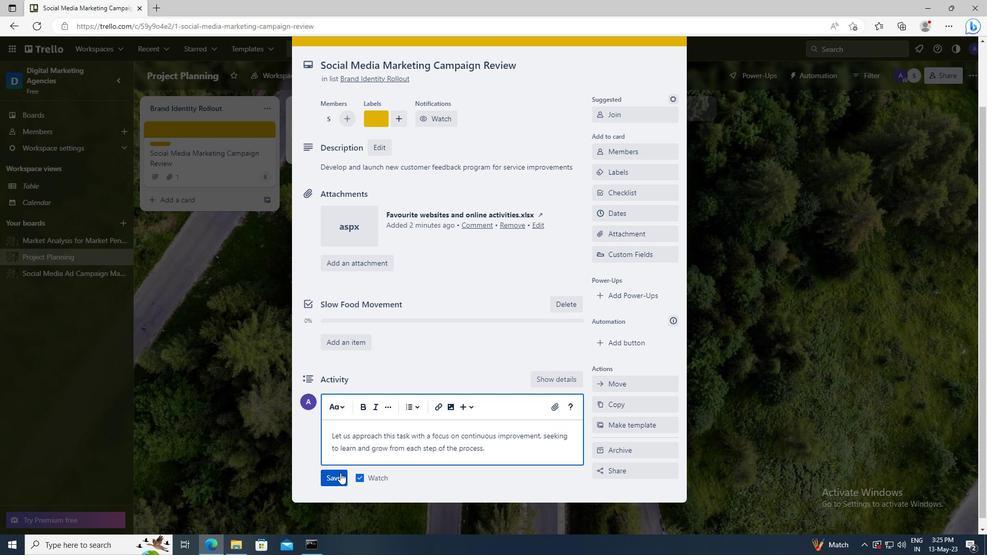 
Action: Mouse moved to (616, 214)
Screenshot: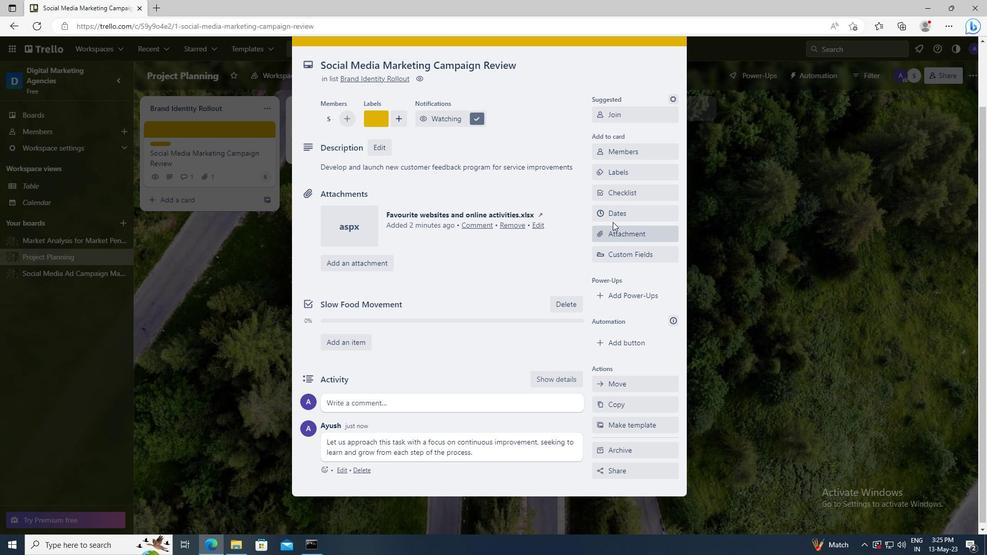 
Action: Mouse pressed left at (616, 214)
Screenshot: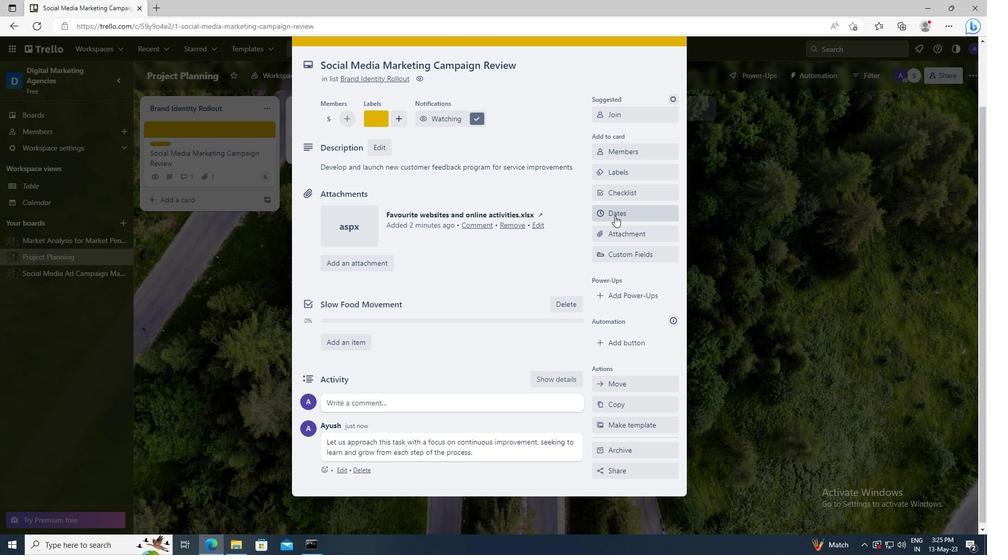 
Action: Mouse moved to (602, 261)
Screenshot: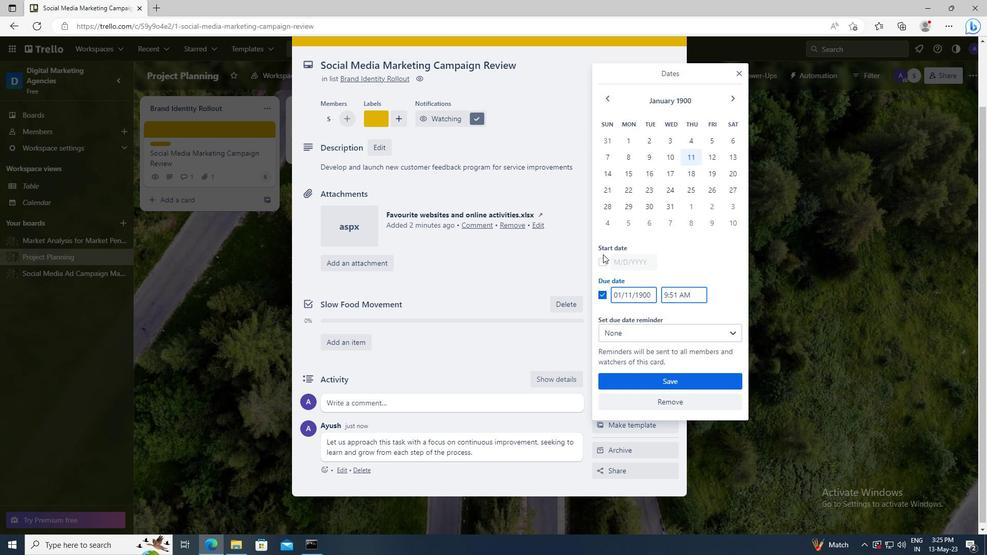 
Action: Mouse pressed left at (602, 261)
Screenshot: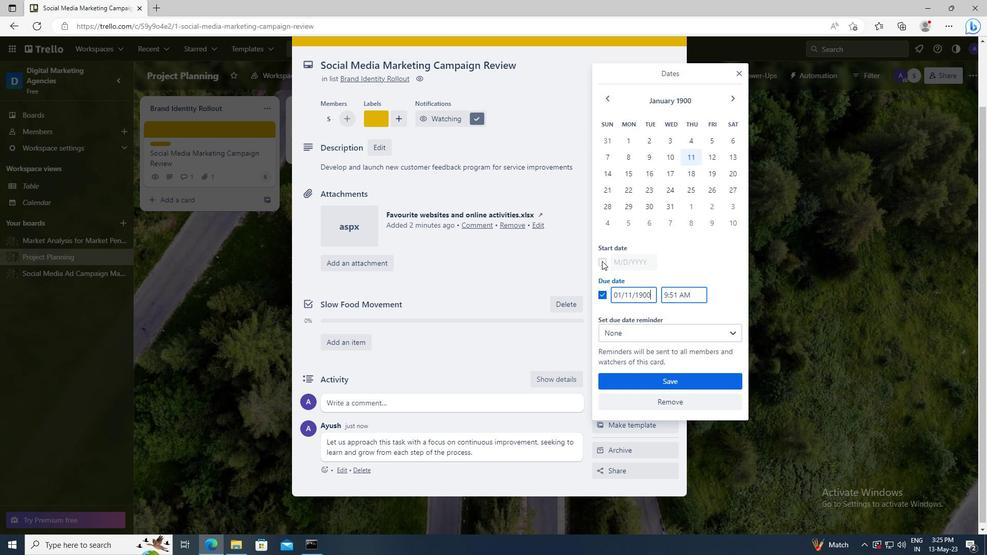 
Action: Mouse moved to (650, 262)
Screenshot: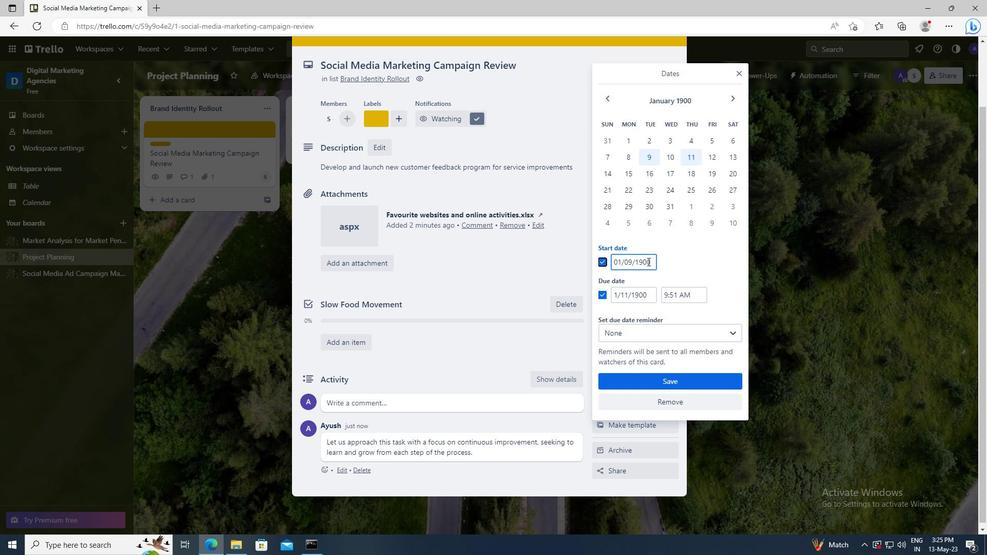 
Action: Mouse pressed left at (650, 262)
Screenshot: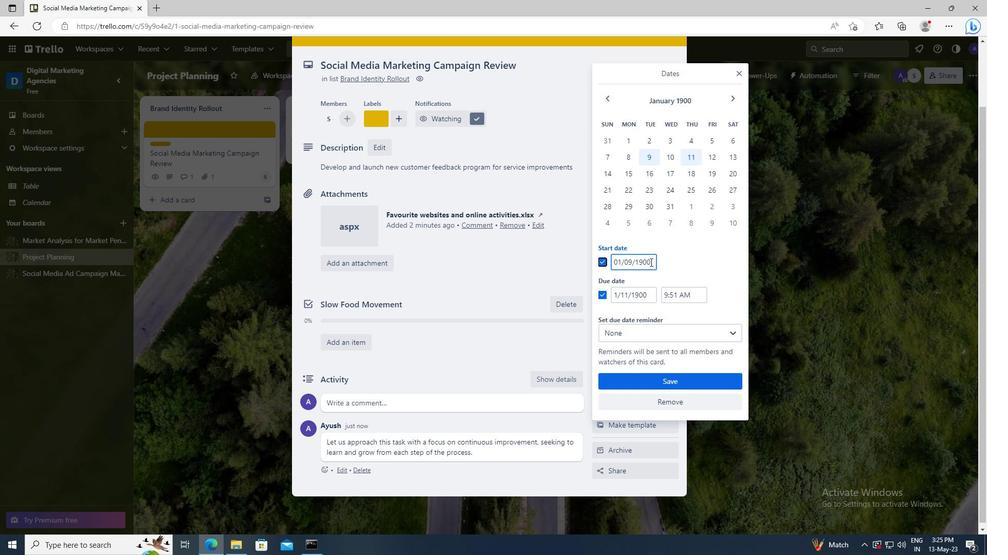 
Action: Mouse moved to (649, 261)
Screenshot: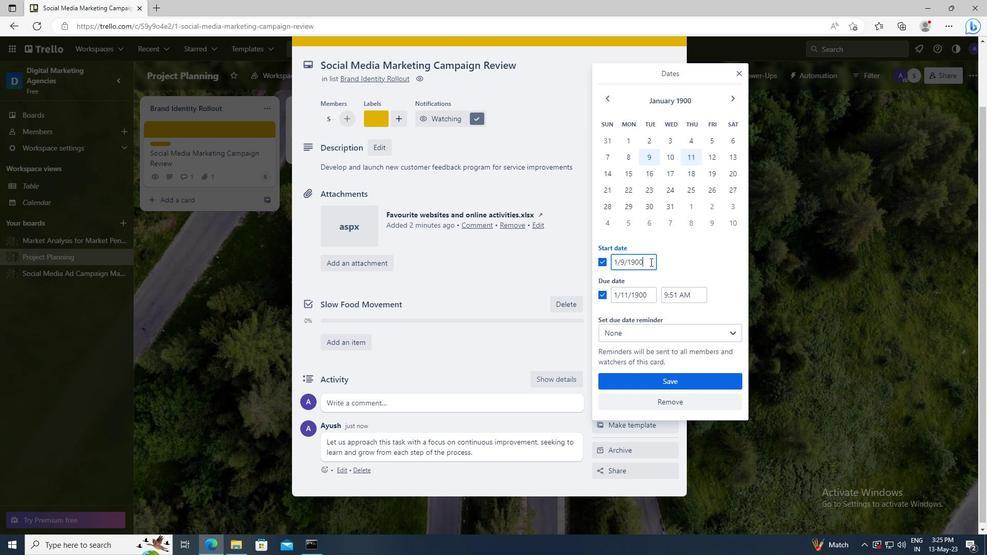 
Action: Key pressed <Key.left><Key.left><Key.left><Key.left><Key.left><Key.backspace>1
Screenshot: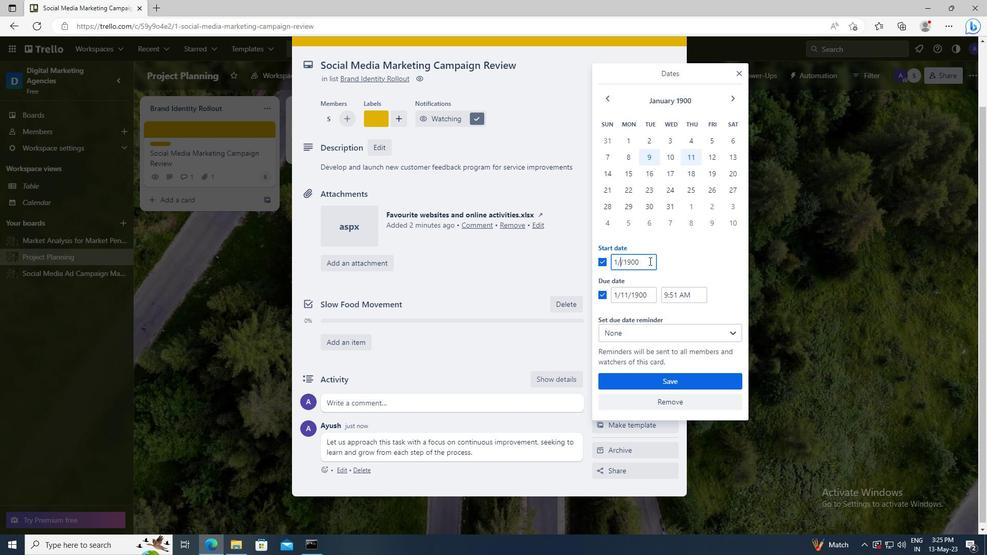 
Action: Mouse moved to (653, 294)
Screenshot: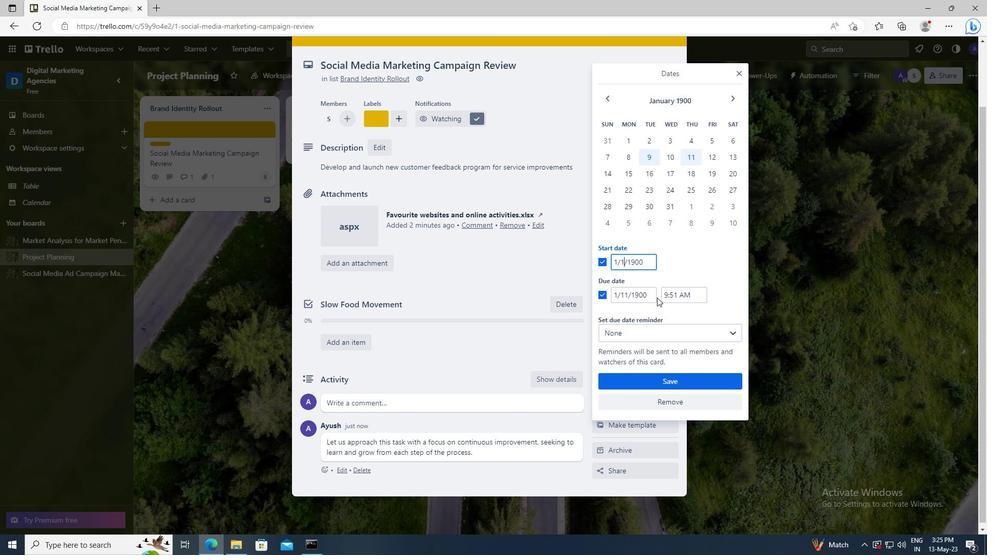 
Action: Mouse pressed left at (653, 294)
Screenshot: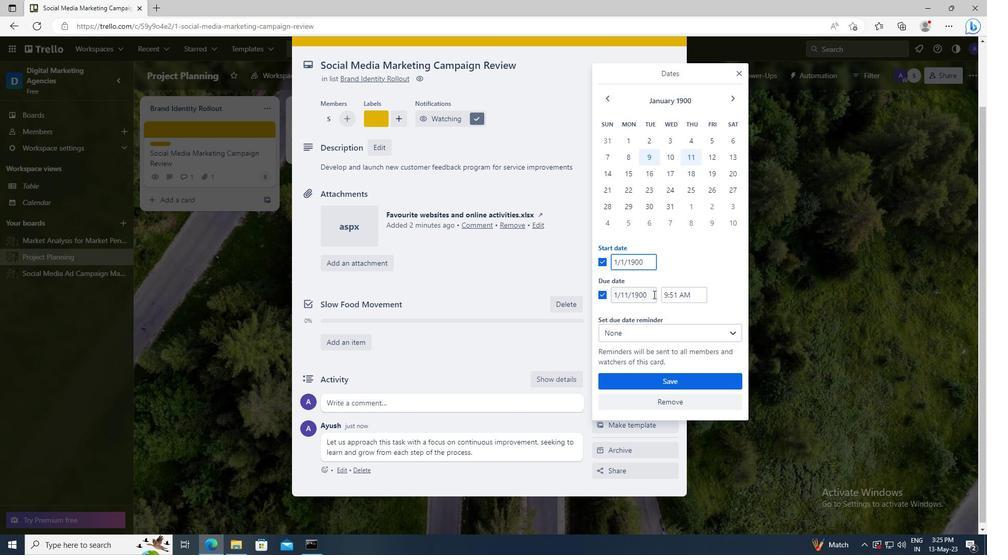 
Action: Key pressed <Key.left><Key.left><Key.left><Key.left><Key.left><Key.backspace><Key.backspace>8
Screenshot: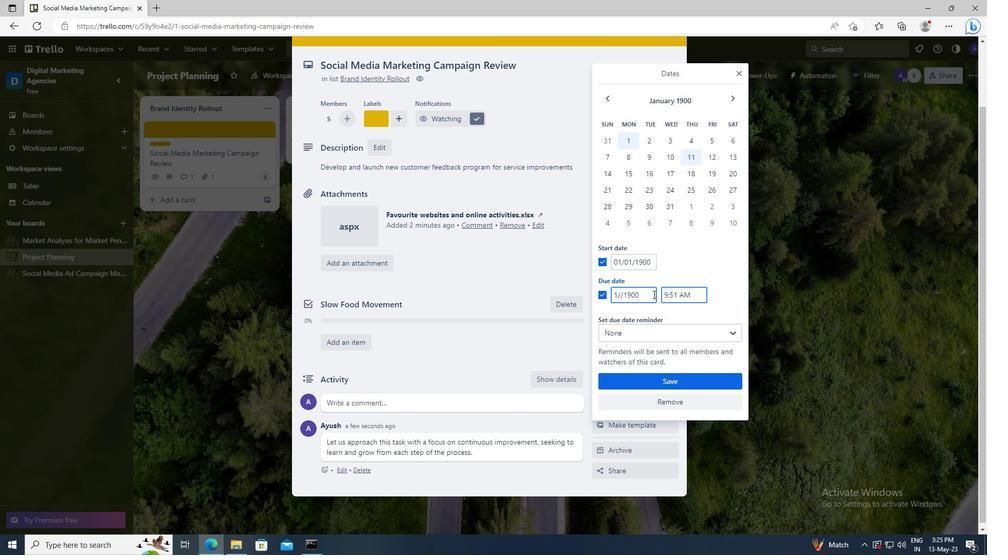 
Action: Mouse moved to (667, 381)
Screenshot: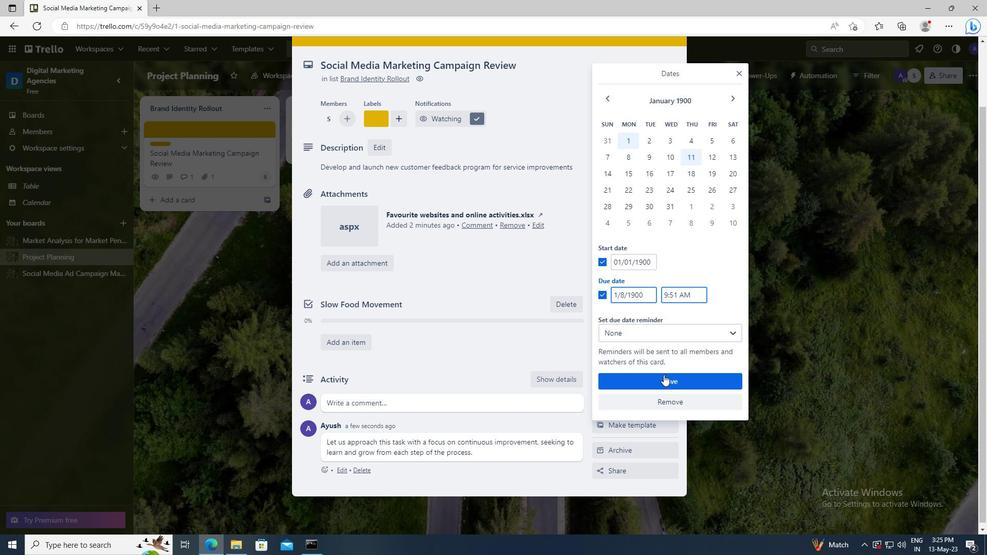 
Action: Mouse pressed left at (667, 381)
Screenshot: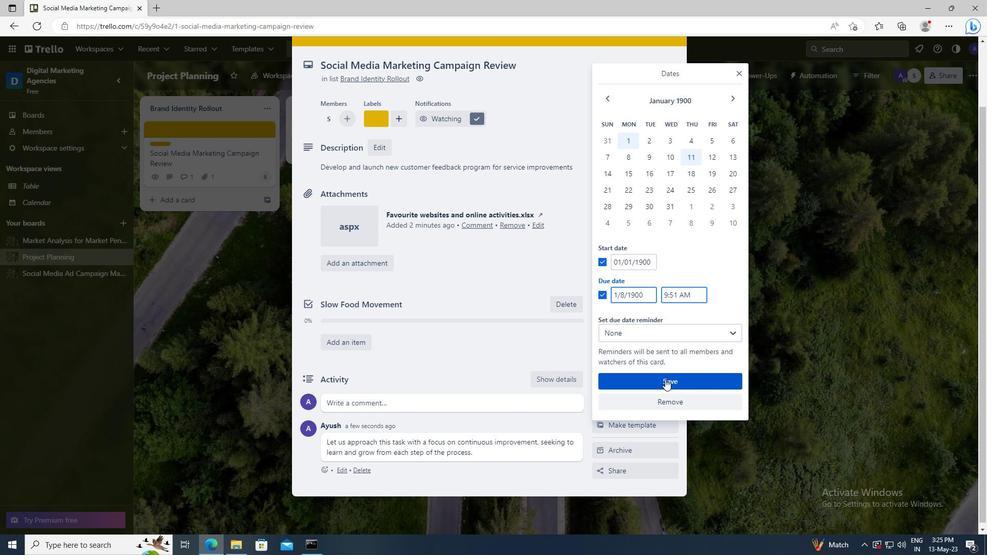 
